 Task: Open Card Inventory Management Review in Board Resource Allocation Tools to Workspace Content Delivery Networks and add a team member Softage.4@softage.net, a label Green, a checklist Student Development, an attachment from your computer, a color Green and finally, add a card description 'Develop and launch new customer engagement program for social media' and a comment 'We should approach this task with a sense of empathy and understanding, recognizing the needs and concerns of our stakeholders.'. Add a start date 'Jan 04, 1900' with a due date 'Jan 11, 1900'
Action: Mouse moved to (366, 138)
Screenshot: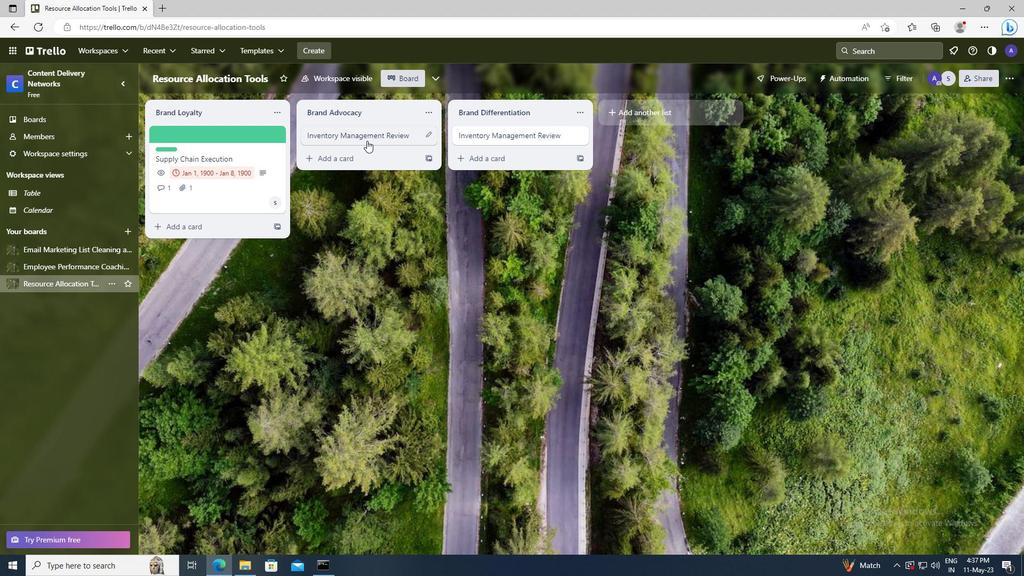 
Action: Mouse pressed left at (366, 138)
Screenshot: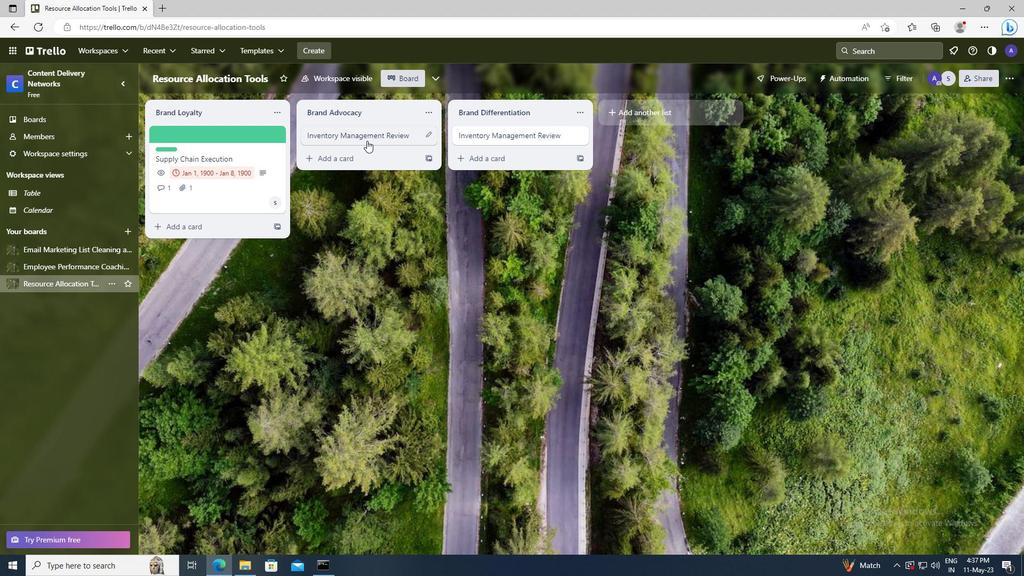 
Action: Mouse moved to (639, 172)
Screenshot: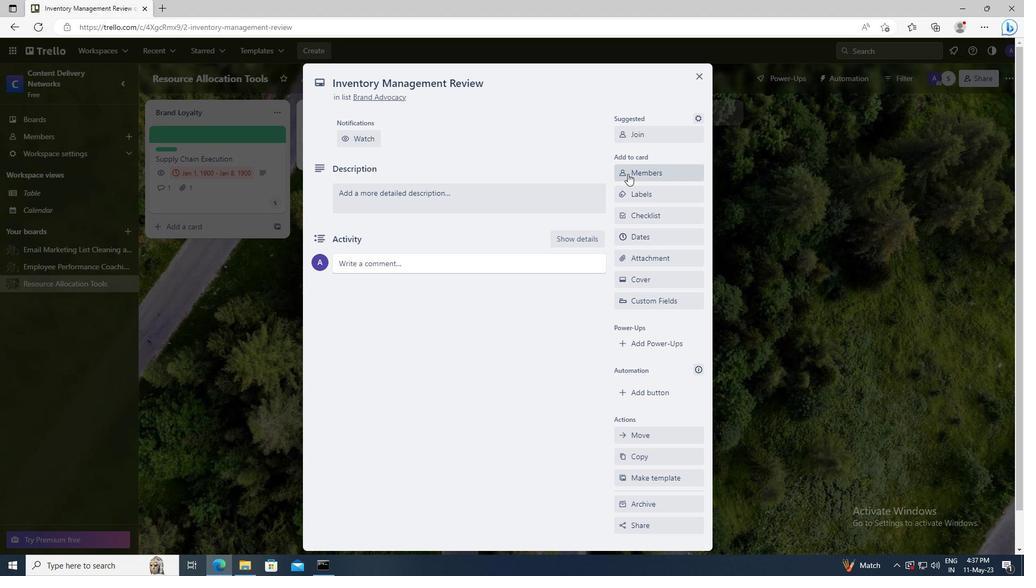 
Action: Mouse pressed left at (639, 172)
Screenshot: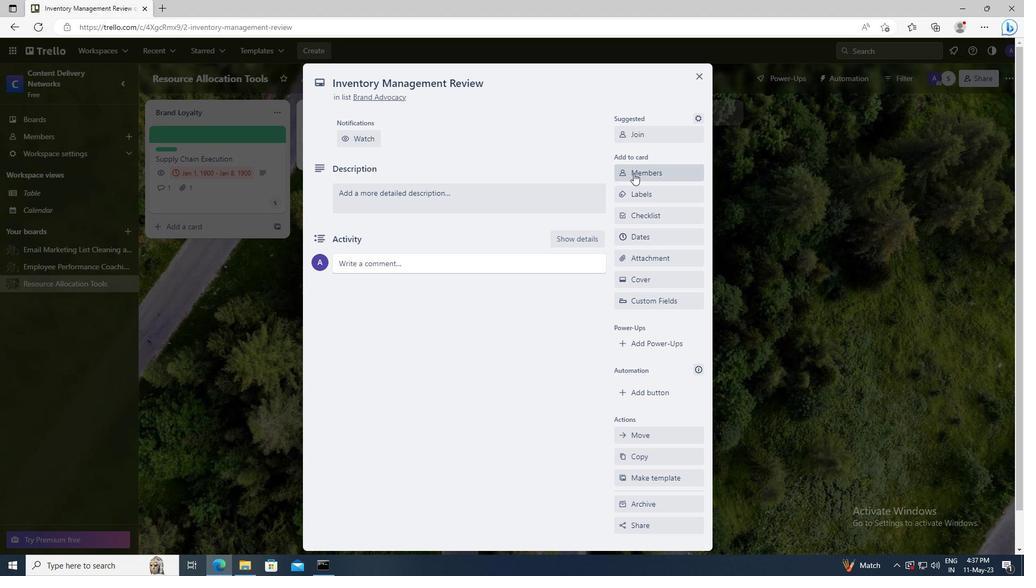 
Action: Mouse moved to (644, 220)
Screenshot: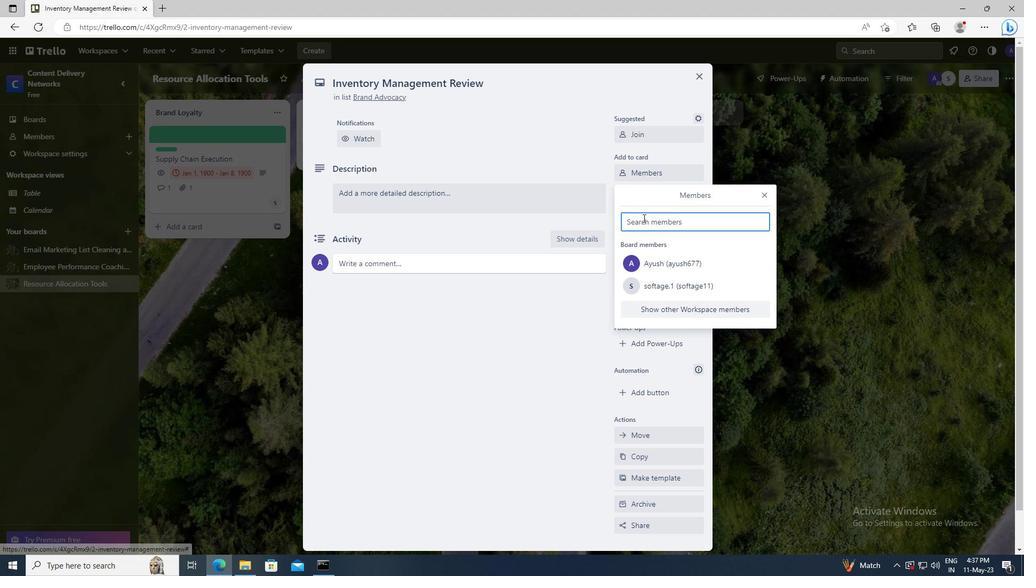 
Action: Mouse pressed left at (644, 220)
Screenshot: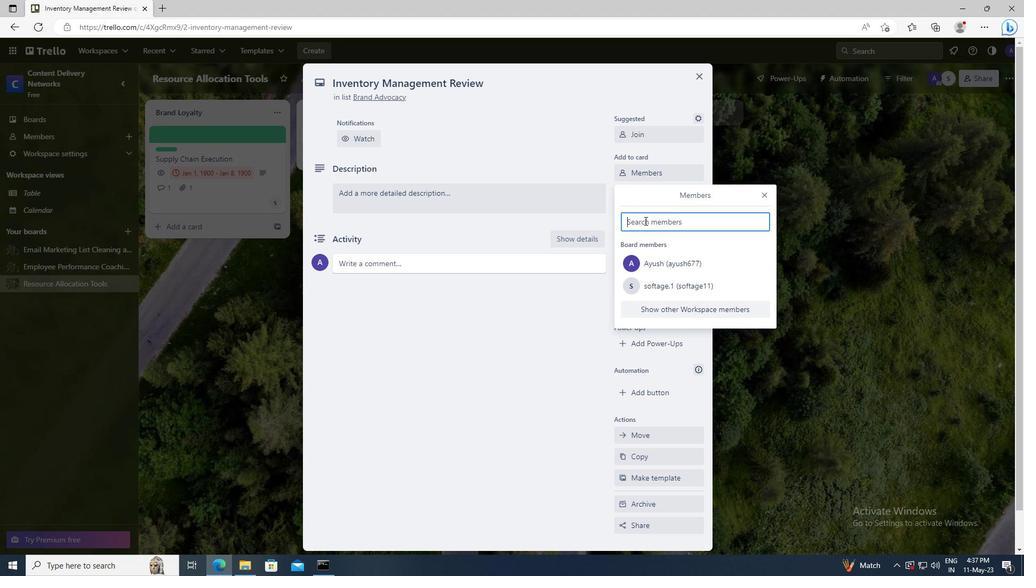 
Action: Key pressed <Key.shift>SOFTAGE.4
Screenshot: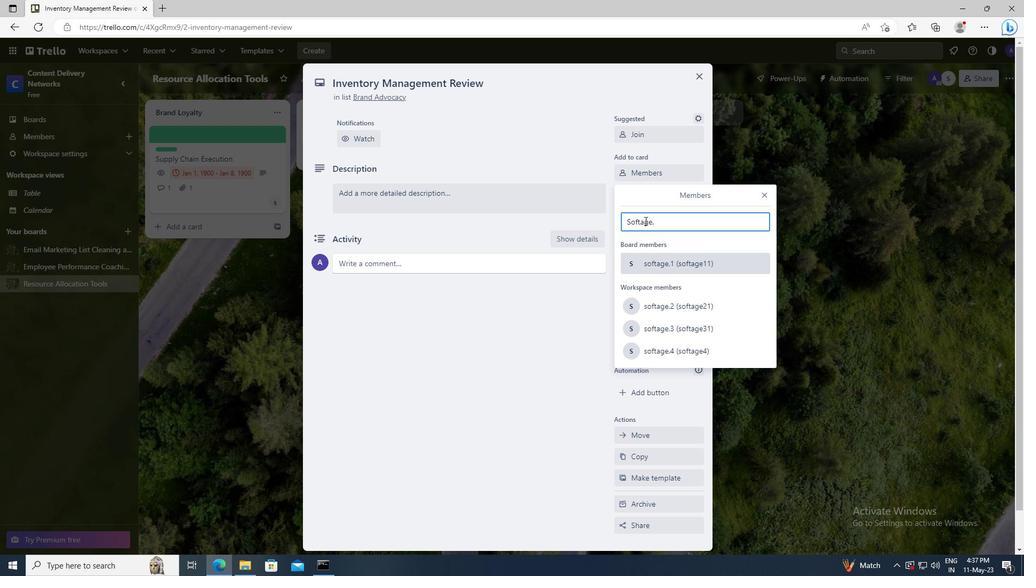 
Action: Mouse moved to (644, 317)
Screenshot: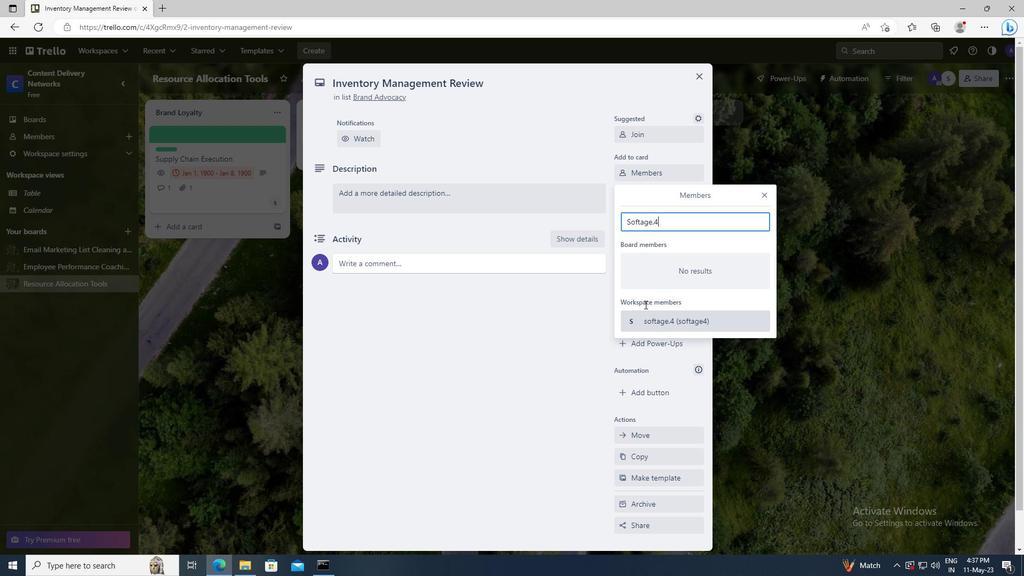 
Action: Mouse pressed left at (644, 317)
Screenshot: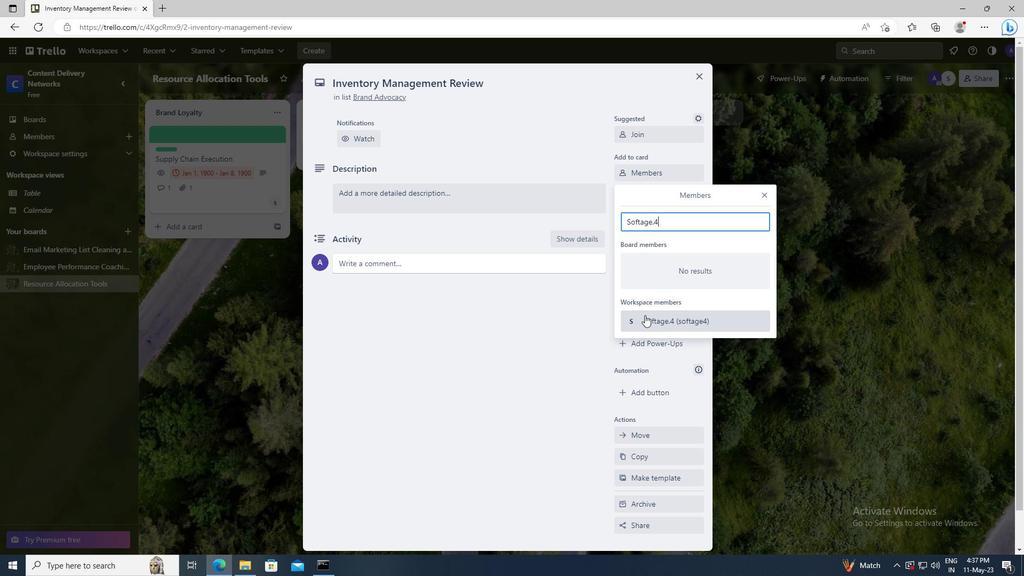 
Action: Mouse moved to (763, 195)
Screenshot: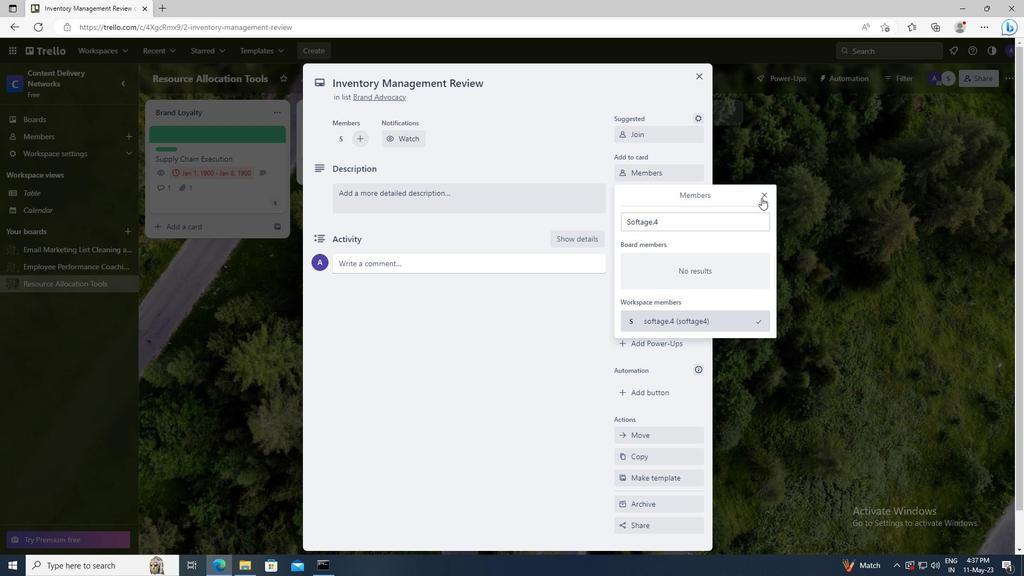 
Action: Mouse pressed left at (763, 195)
Screenshot: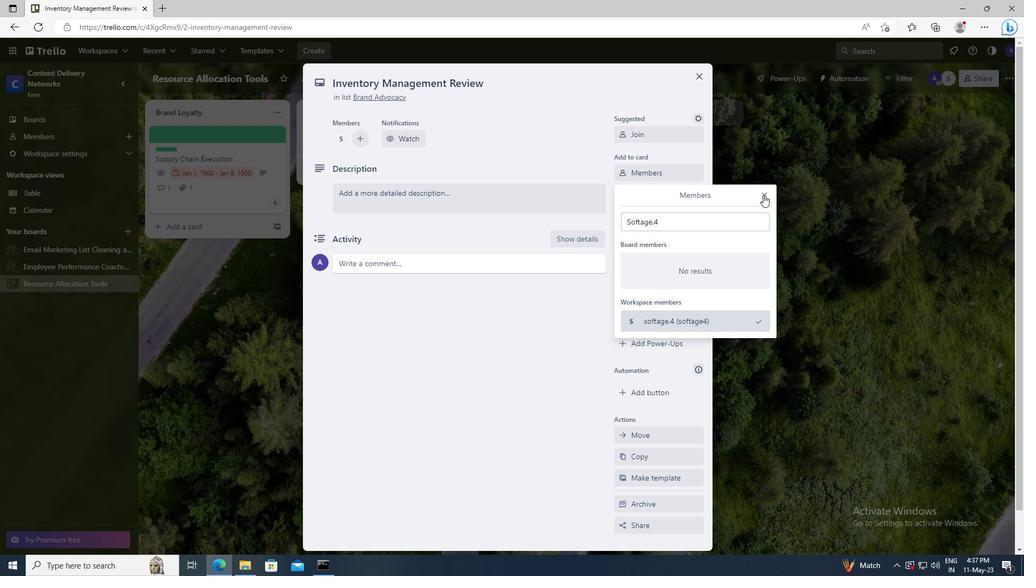 
Action: Mouse moved to (669, 196)
Screenshot: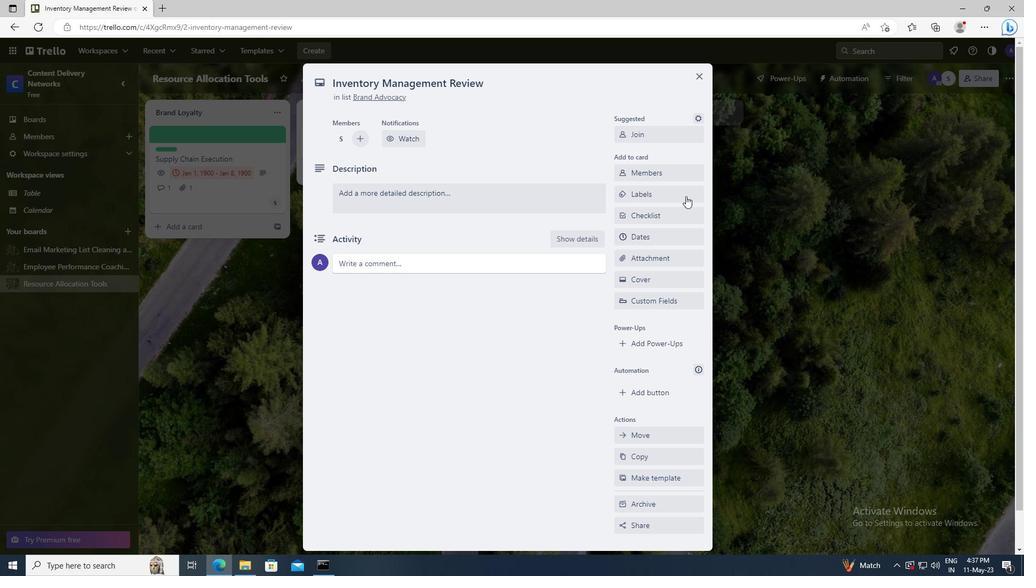 
Action: Mouse pressed left at (669, 196)
Screenshot: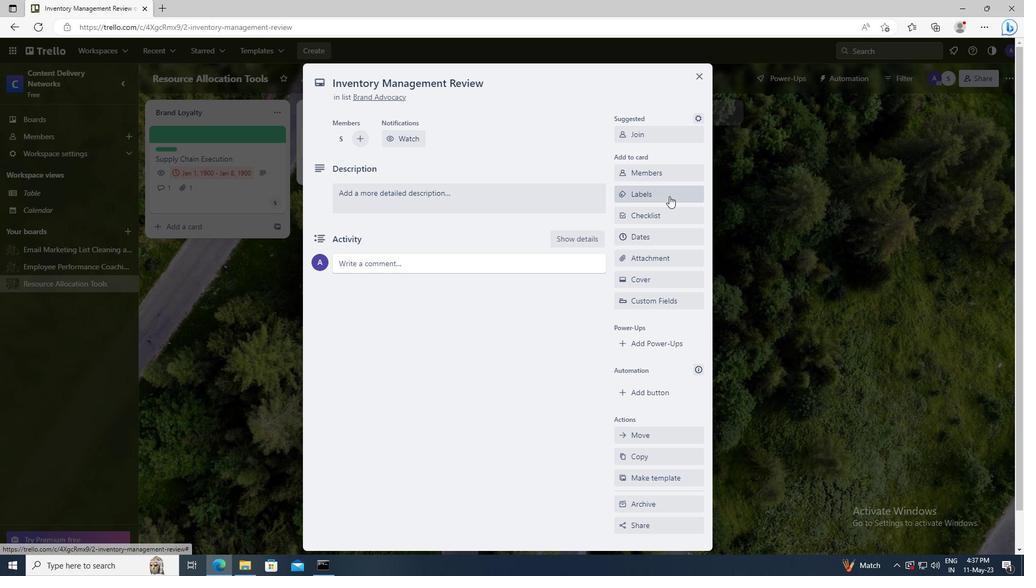 
Action: Mouse moved to (689, 401)
Screenshot: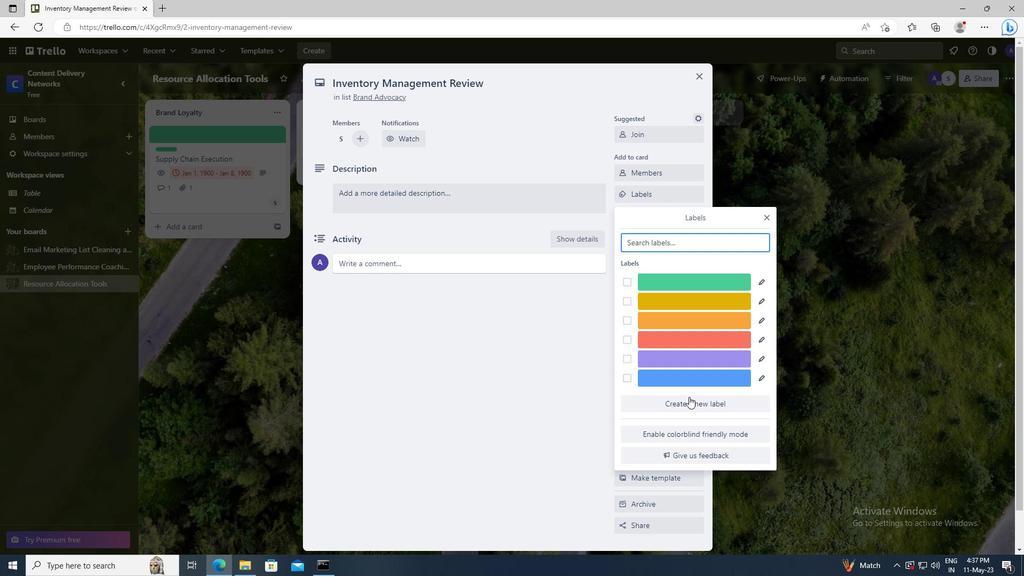 
Action: Mouse pressed left at (689, 401)
Screenshot: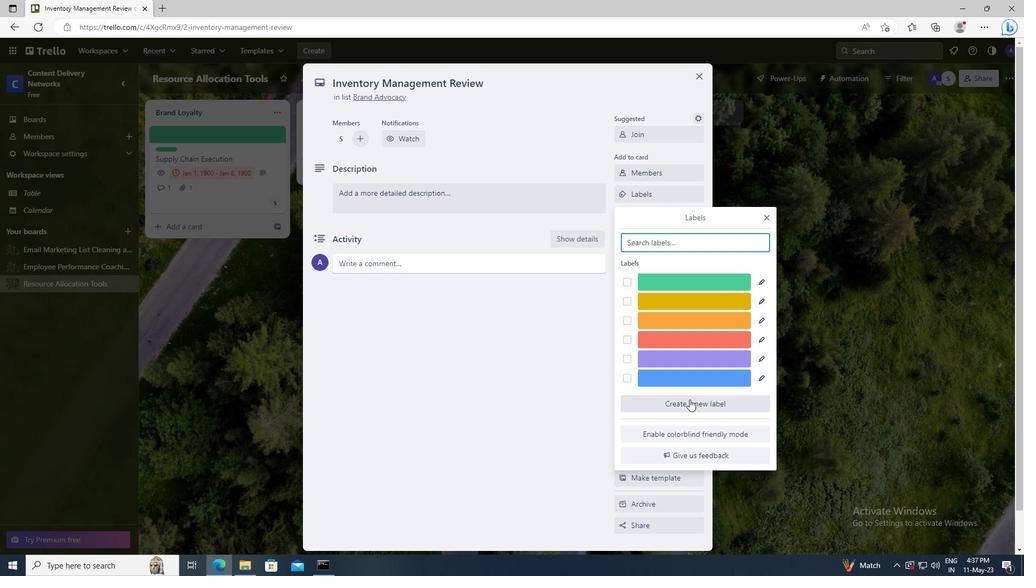 
Action: Mouse moved to (635, 374)
Screenshot: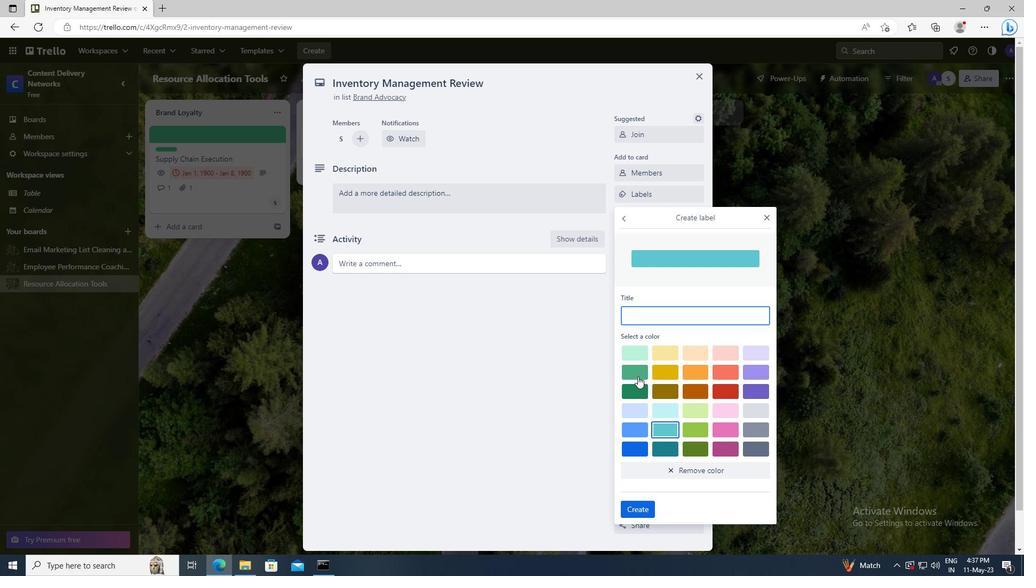
Action: Mouse pressed left at (635, 374)
Screenshot: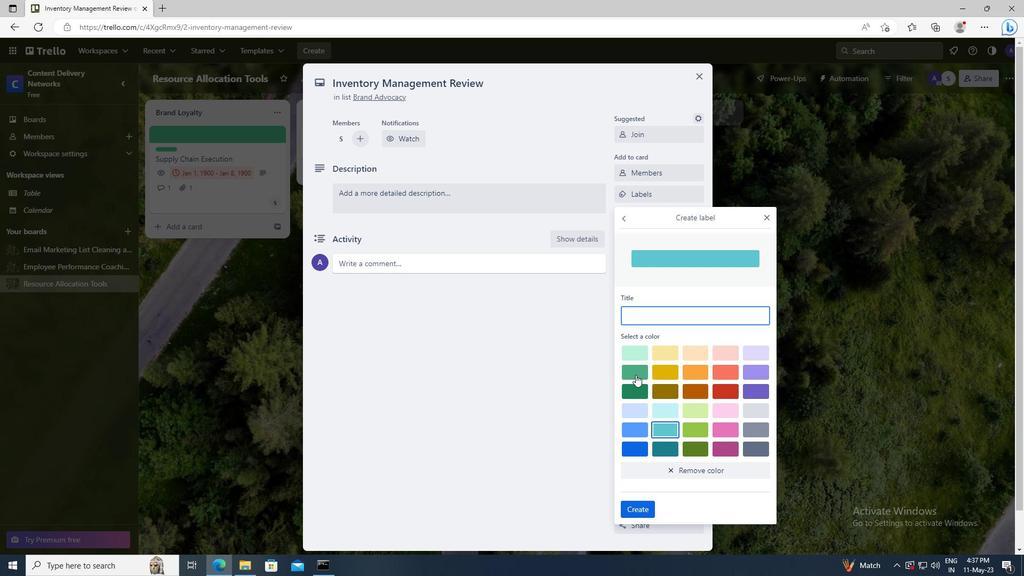 
Action: Mouse moved to (637, 505)
Screenshot: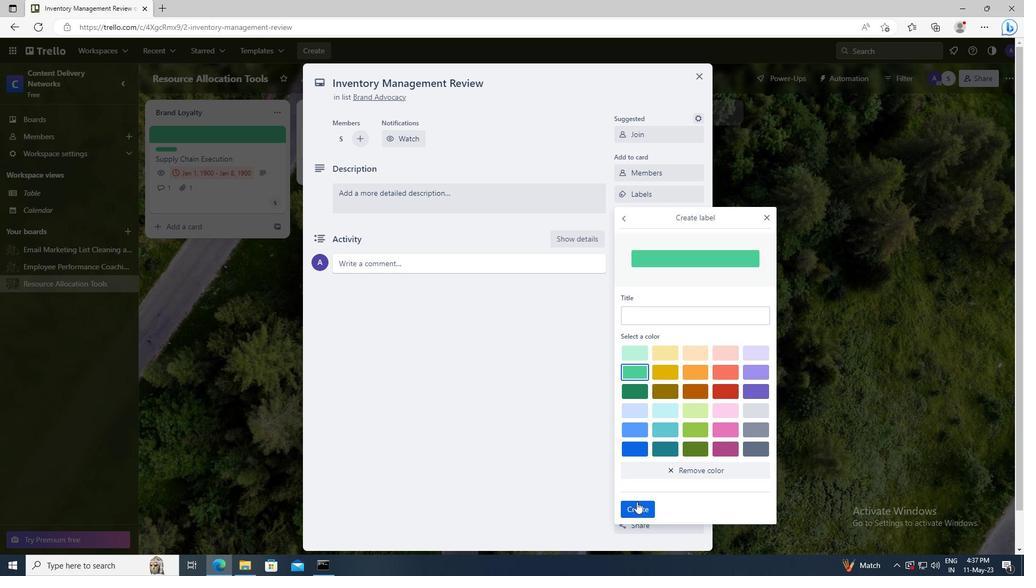 
Action: Mouse pressed left at (637, 505)
Screenshot: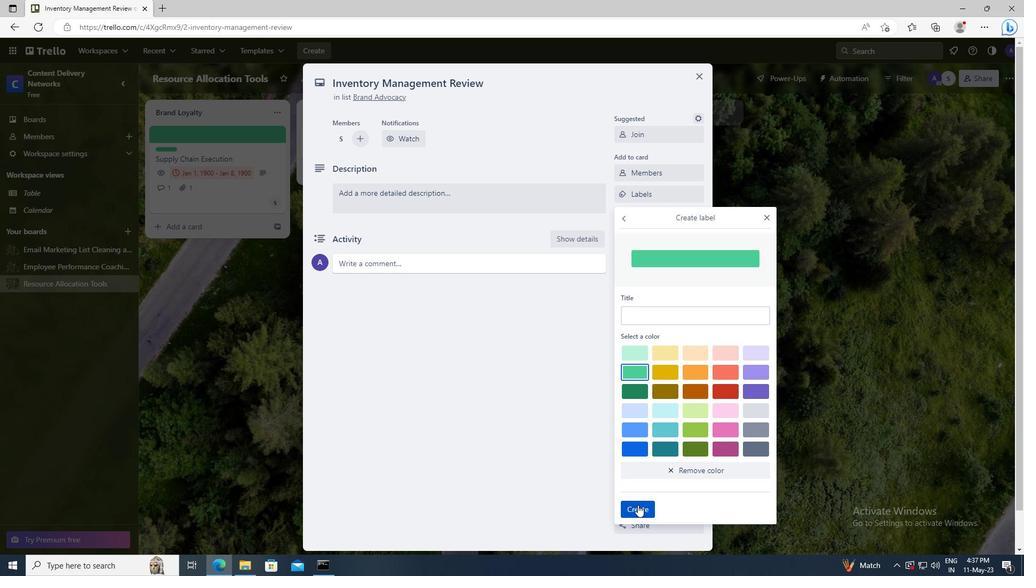 
Action: Mouse moved to (767, 217)
Screenshot: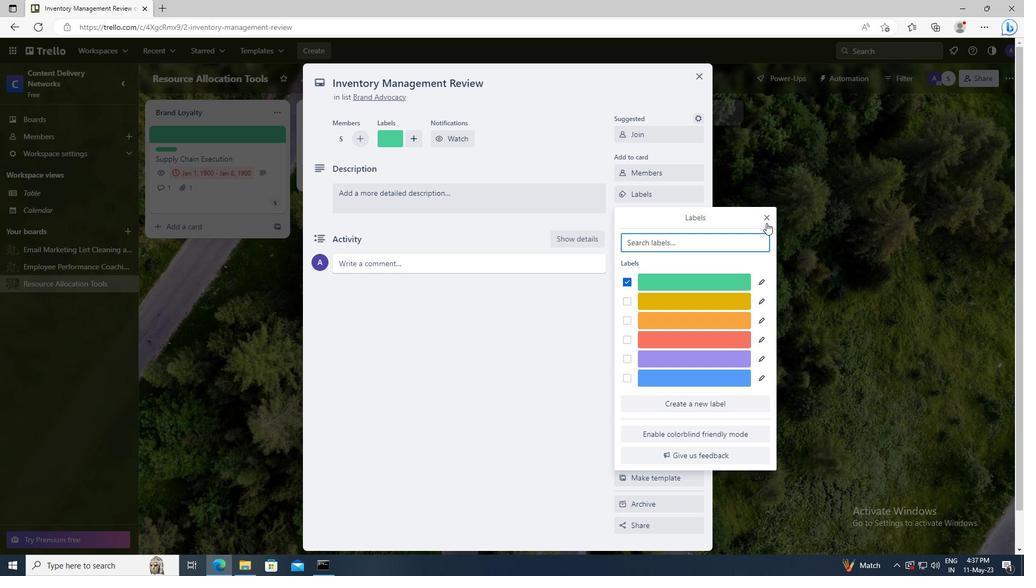 
Action: Mouse pressed left at (767, 217)
Screenshot: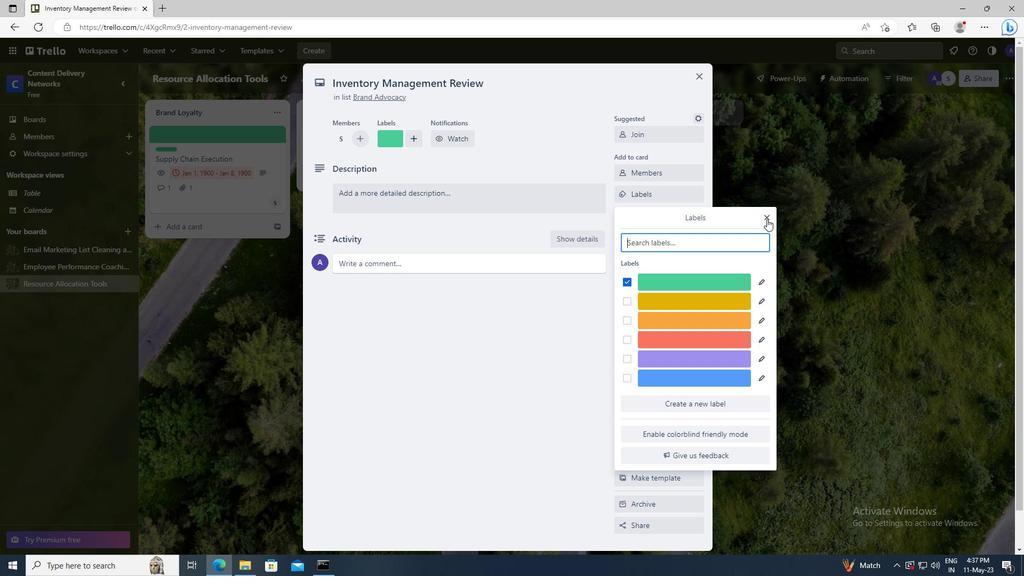 
Action: Mouse moved to (663, 216)
Screenshot: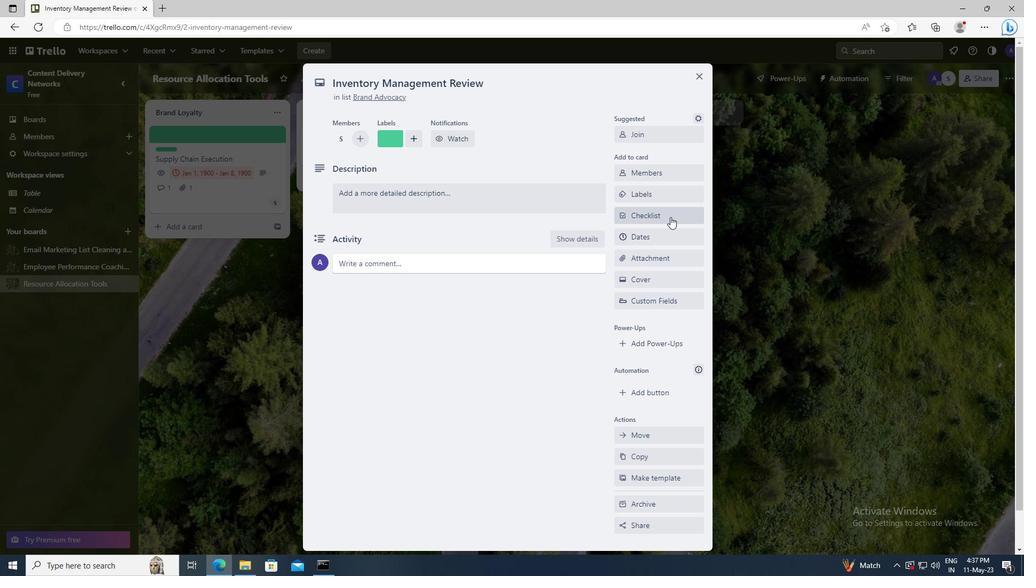 
Action: Mouse pressed left at (663, 216)
Screenshot: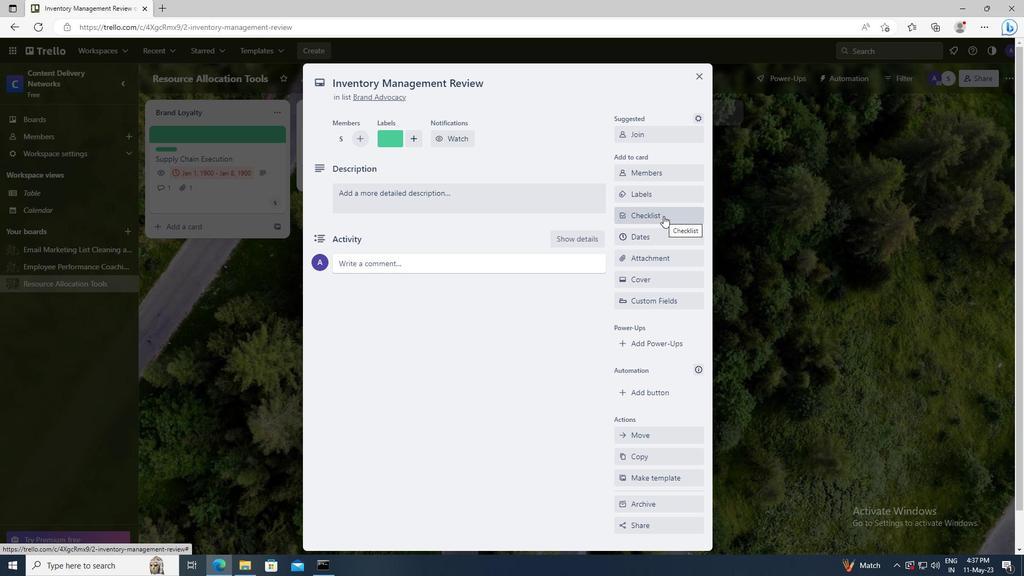 
Action: Key pressed <Key.shift>STUDN<Key.backspace>ENT<Key.space><Key.shift>DEVELOPMENT
Screenshot: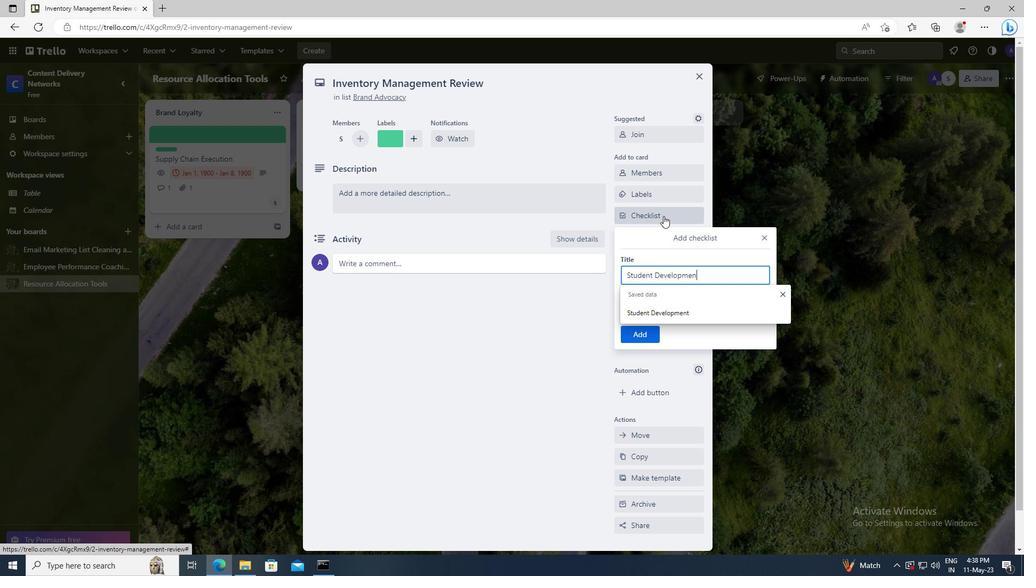 
Action: Mouse moved to (644, 328)
Screenshot: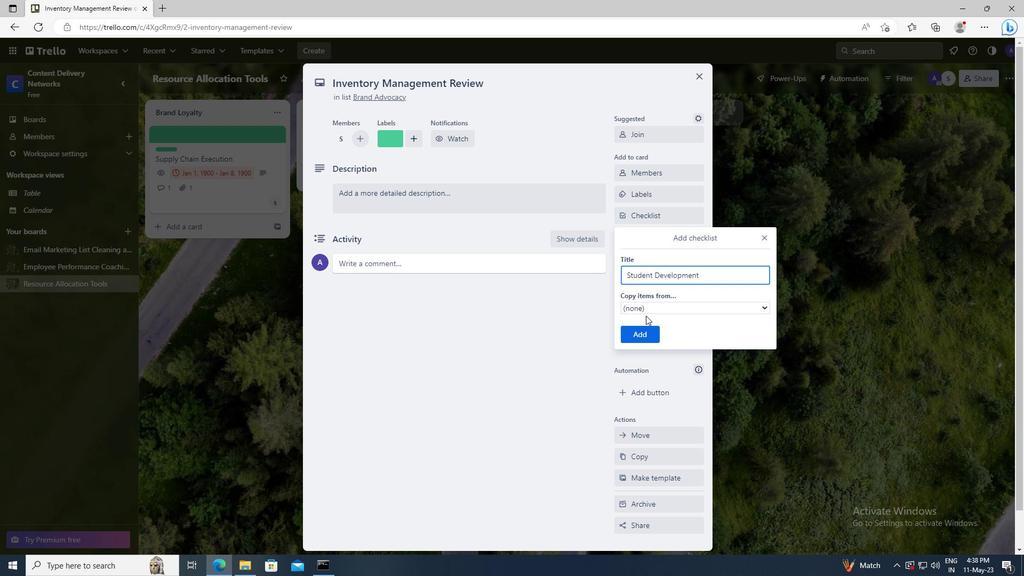 
Action: Mouse pressed left at (644, 328)
Screenshot: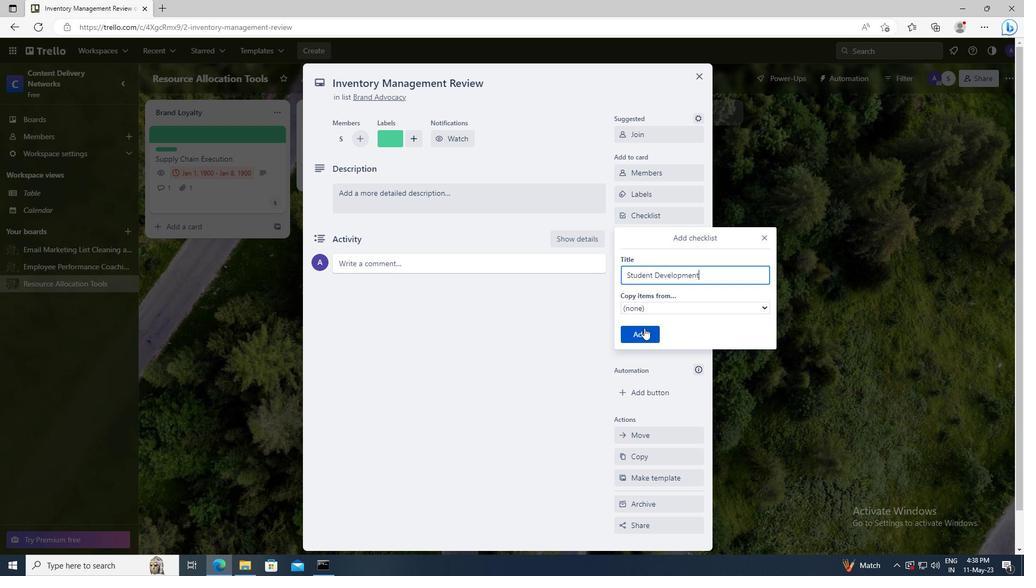 
Action: Mouse moved to (644, 260)
Screenshot: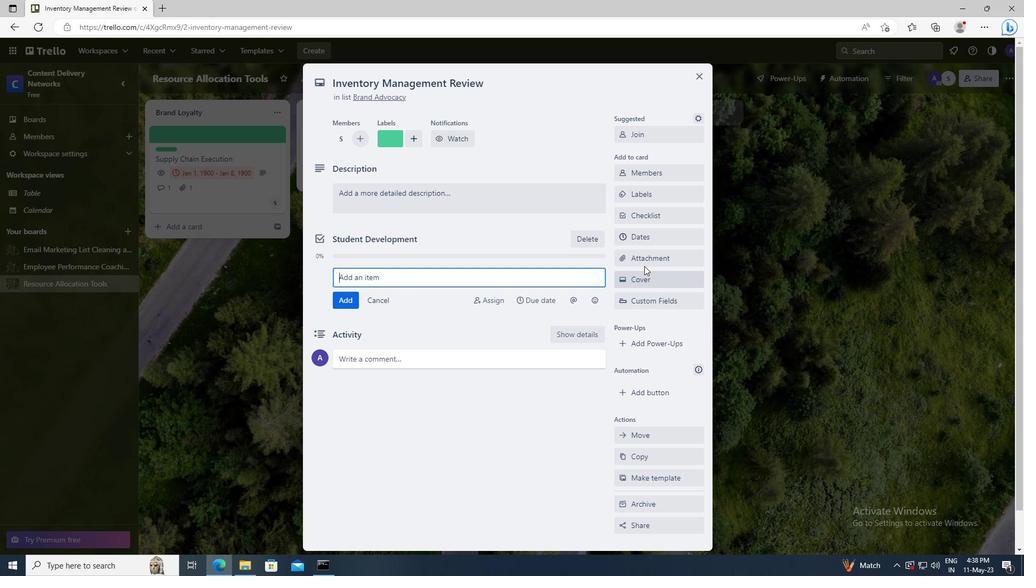 
Action: Mouse pressed left at (644, 260)
Screenshot: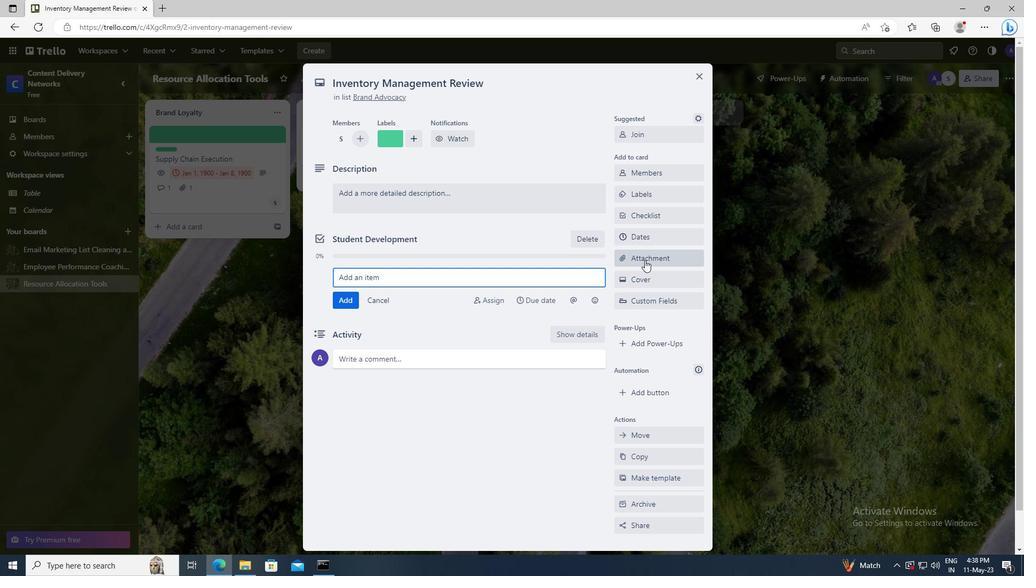 
Action: Mouse moved to (645, 302)
Screenshot: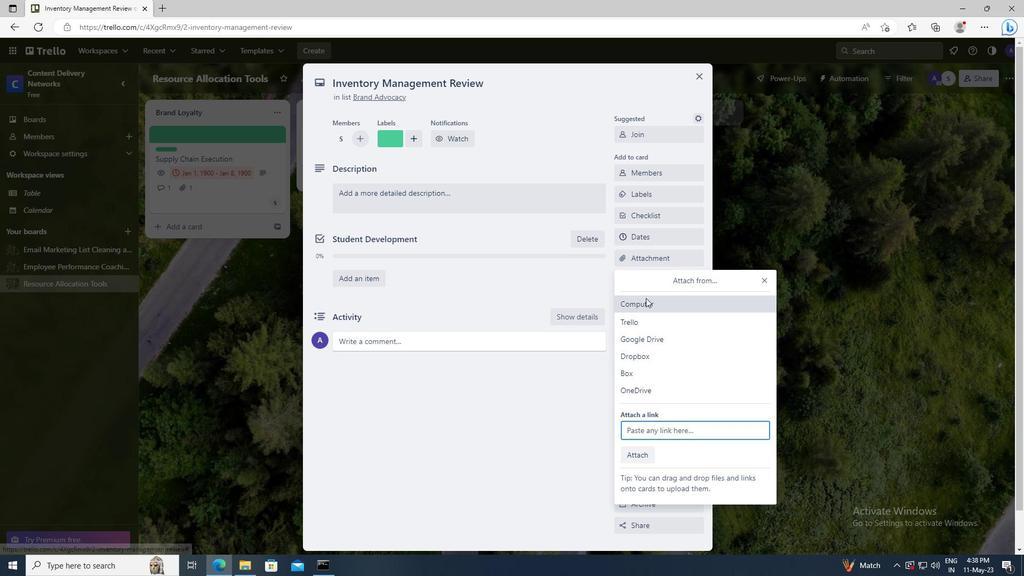 
Action: Mouse pressed left at (645, 302)
Screenshot: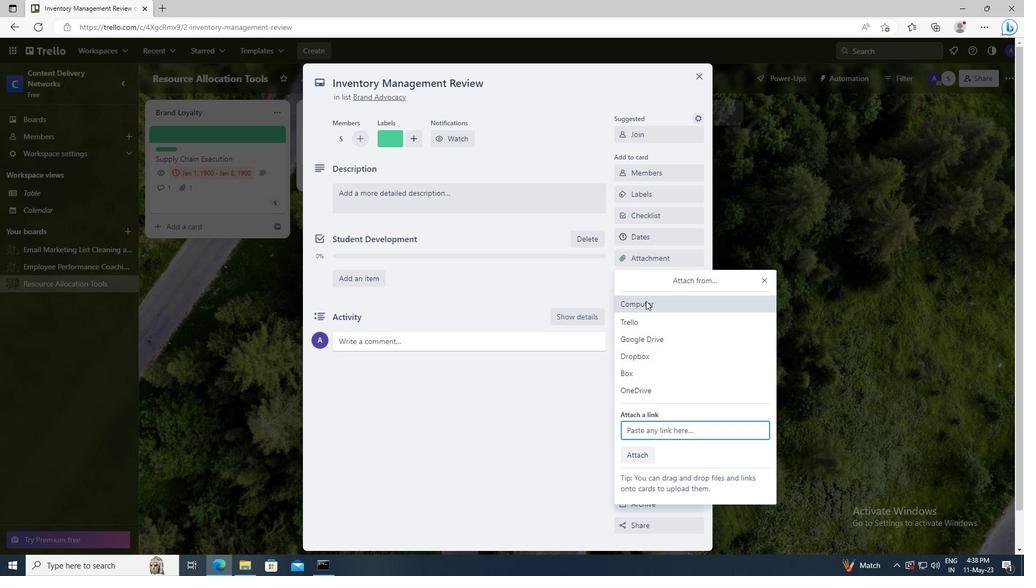 
Action: Mouse moved to (270, 96)
Screenshot: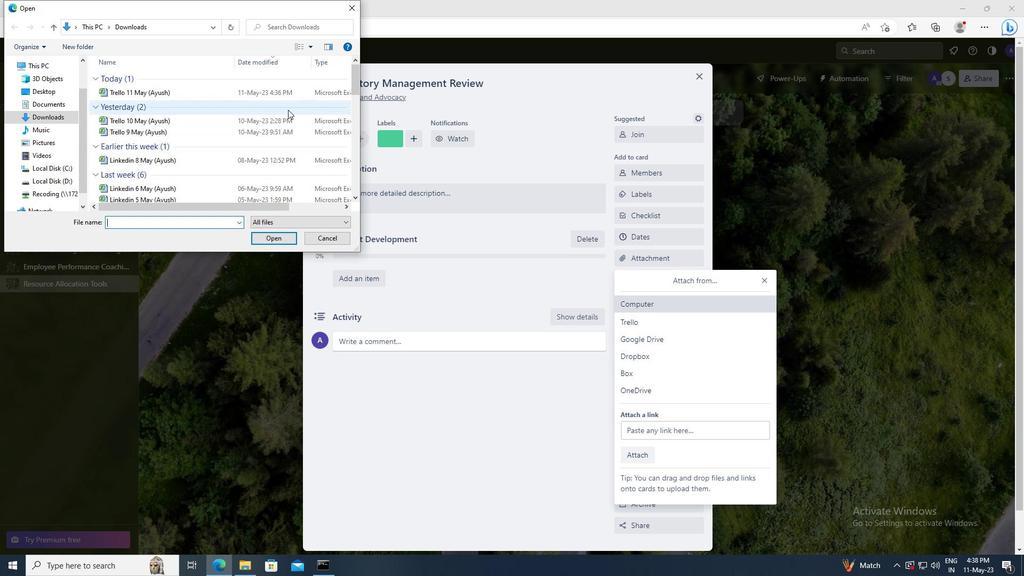 
Action: Mouse pressed left at (270, 96)
Screenshot: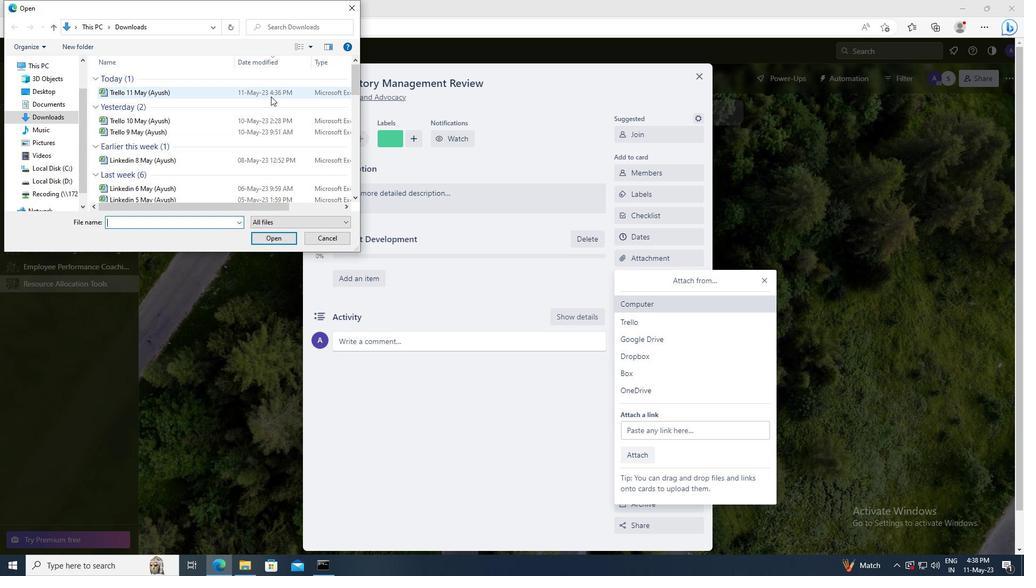 
Action: Mouse moved to (269, 237)
Screenshot: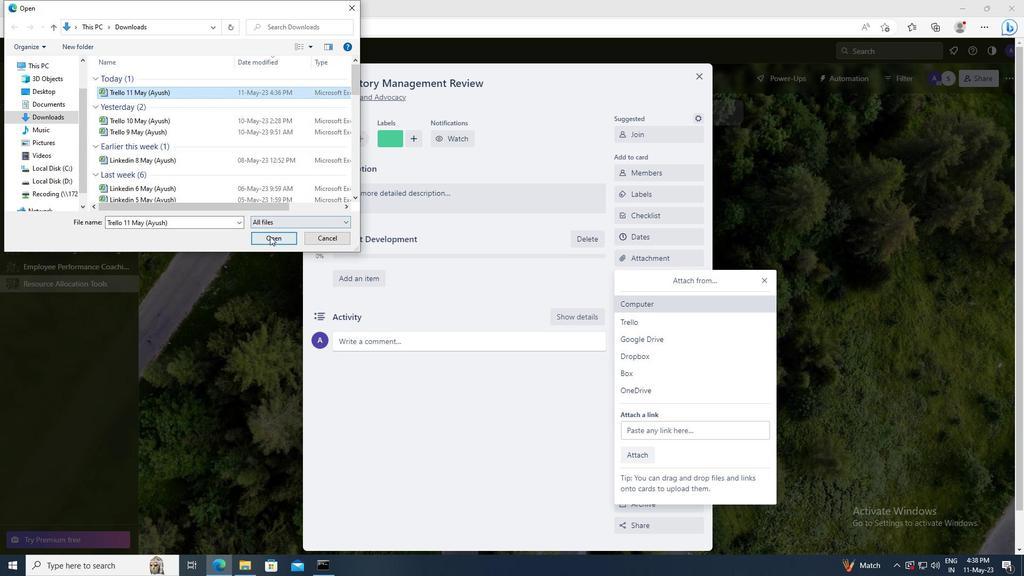 
Action: Mouse pressed left at (269, 237)
Screenshot: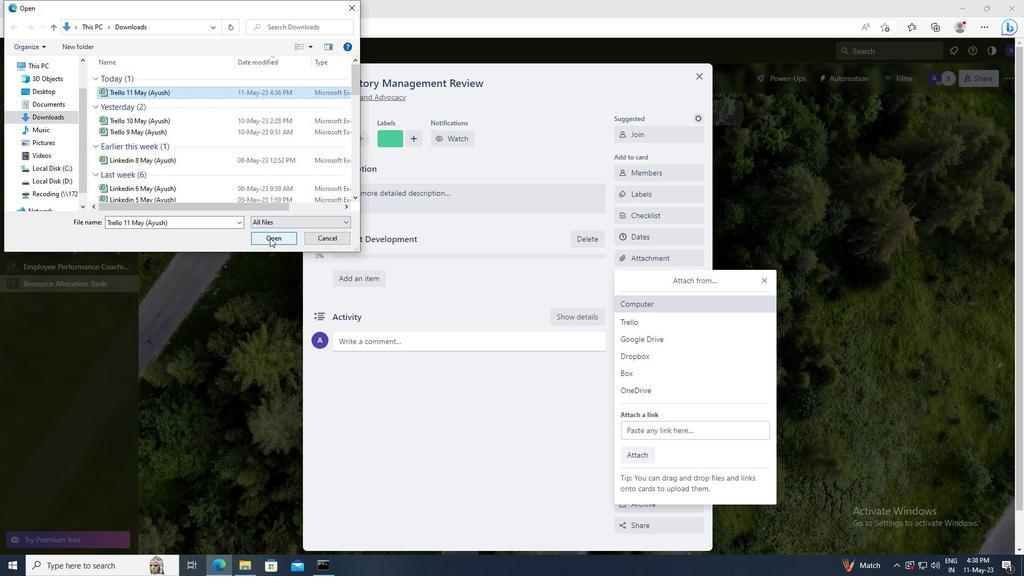 
Action: Mouse moved to (635, 280)
Screenshot: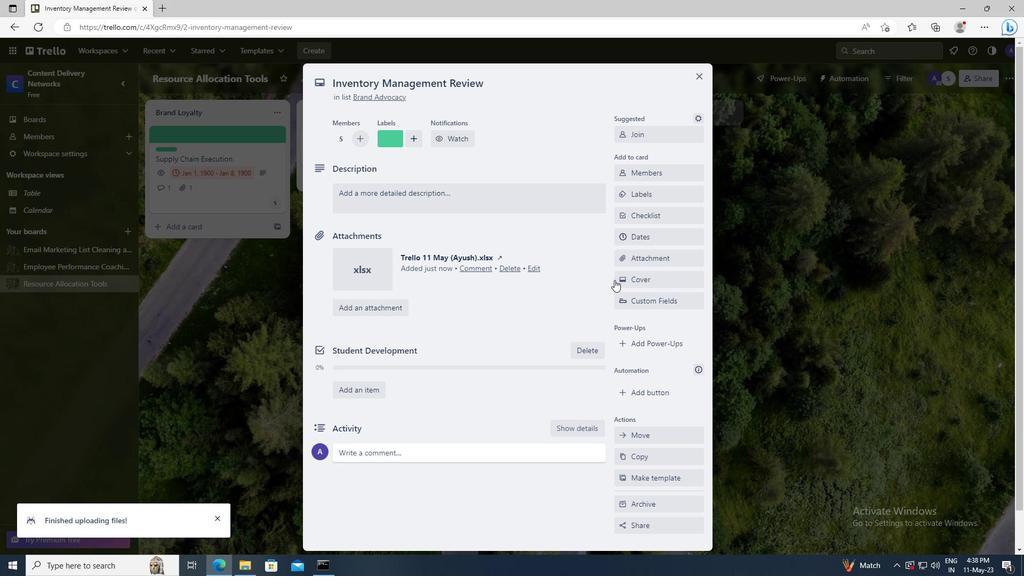 
Action: Mouse pressed left at (635, 280)
Screenshot: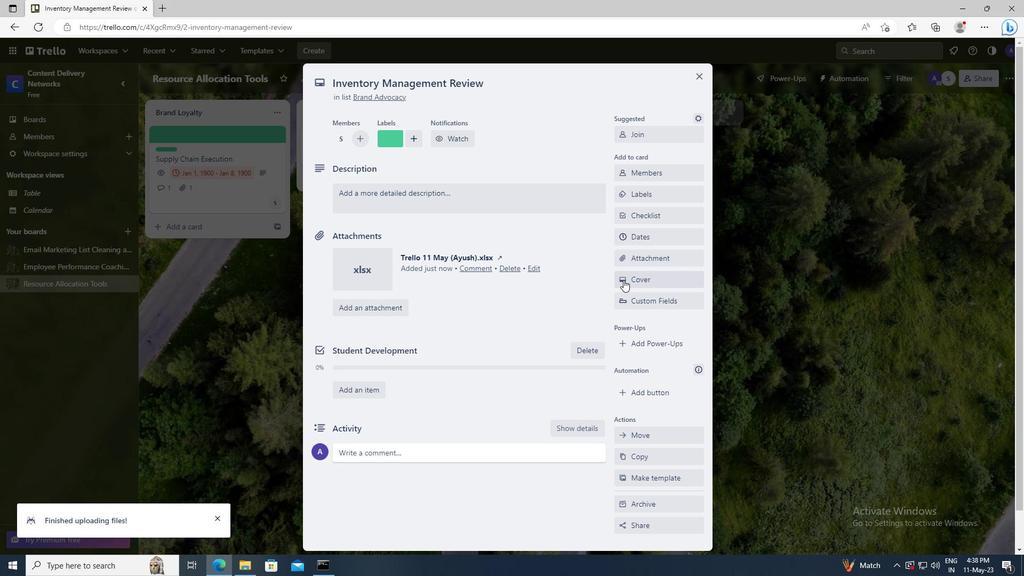 
Action: Mouse moved to (637, 344)
Screenshot: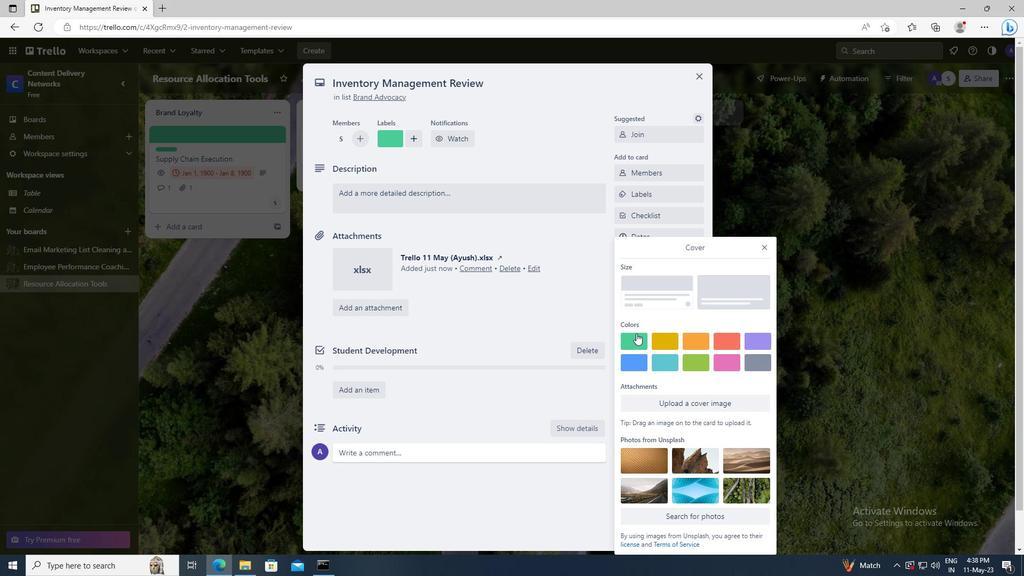 
Action: Mouse pressed left at (637, 344)
Screenshot: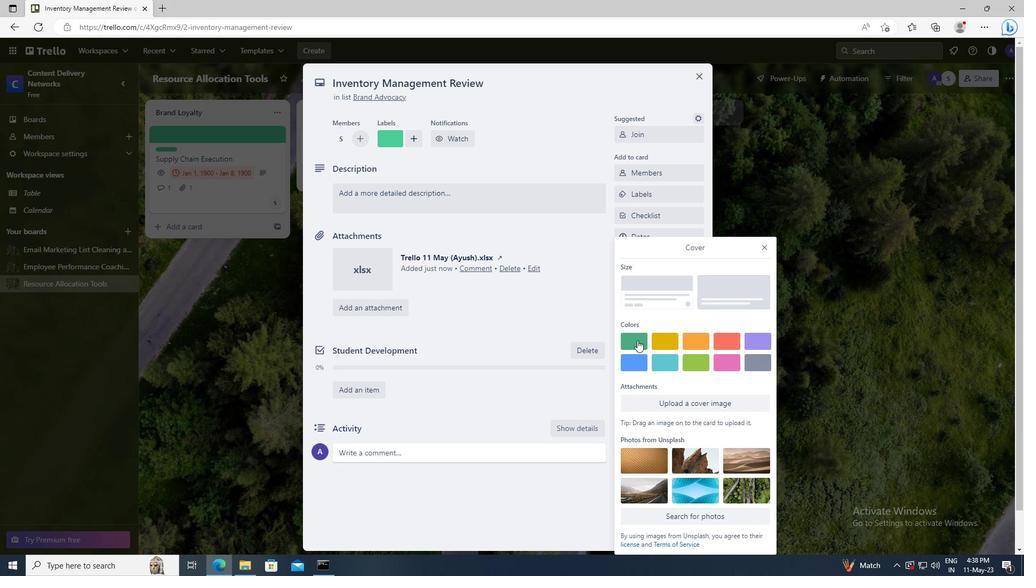 
Action: Mouse moved to (766, 227)
Screenshot: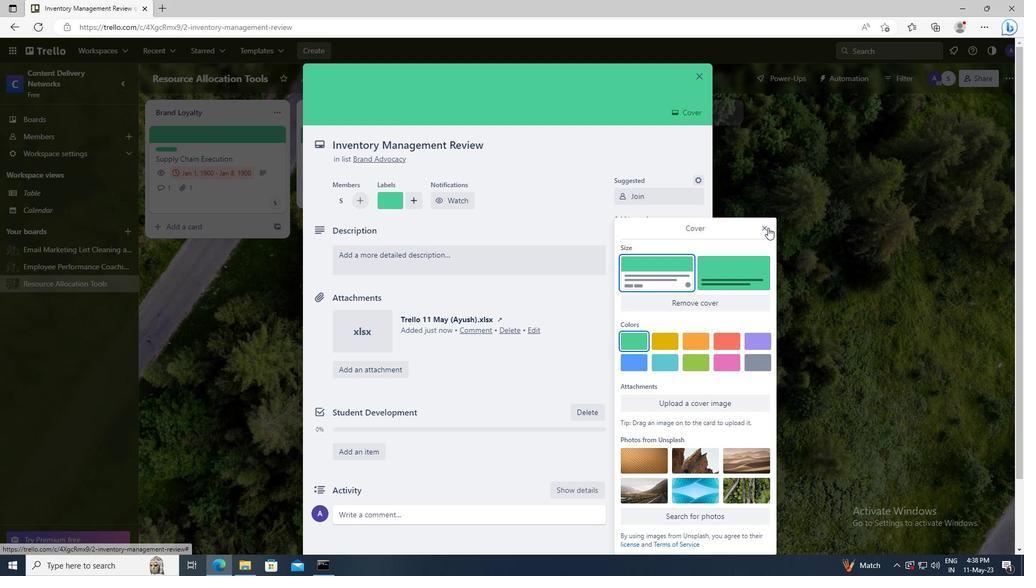 
Action: Mouse pressed left at (766, 227)
Screenshot: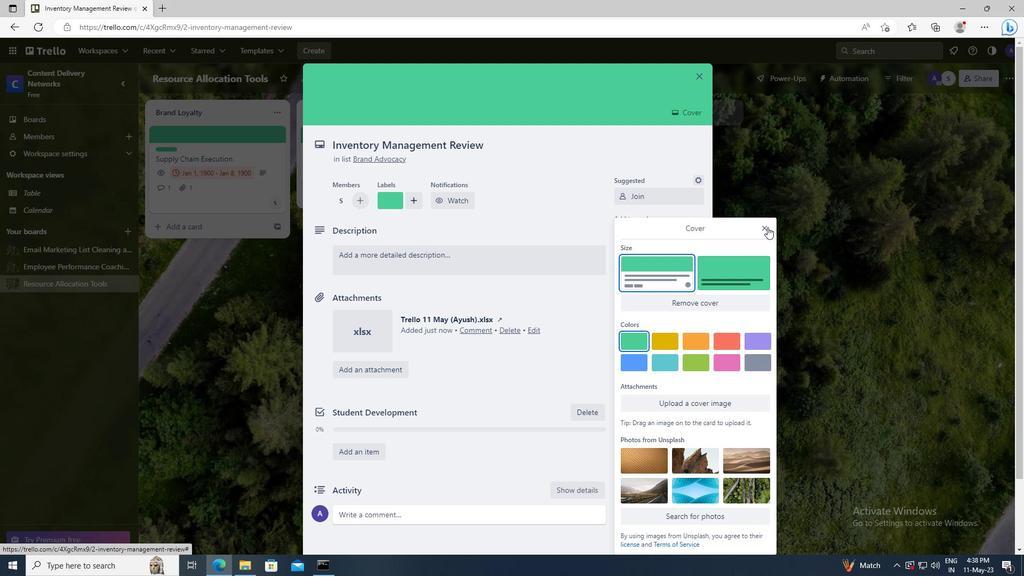 
Action: Mouse moved to (456, 260)
Screenshot: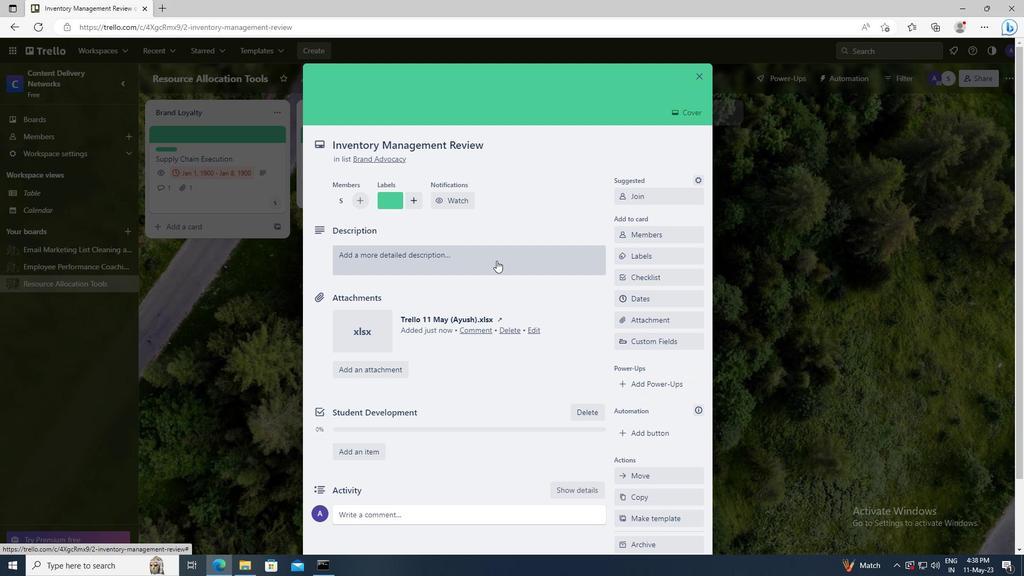 
Action: Mouse pressed left at (456, 260)
Screenshot: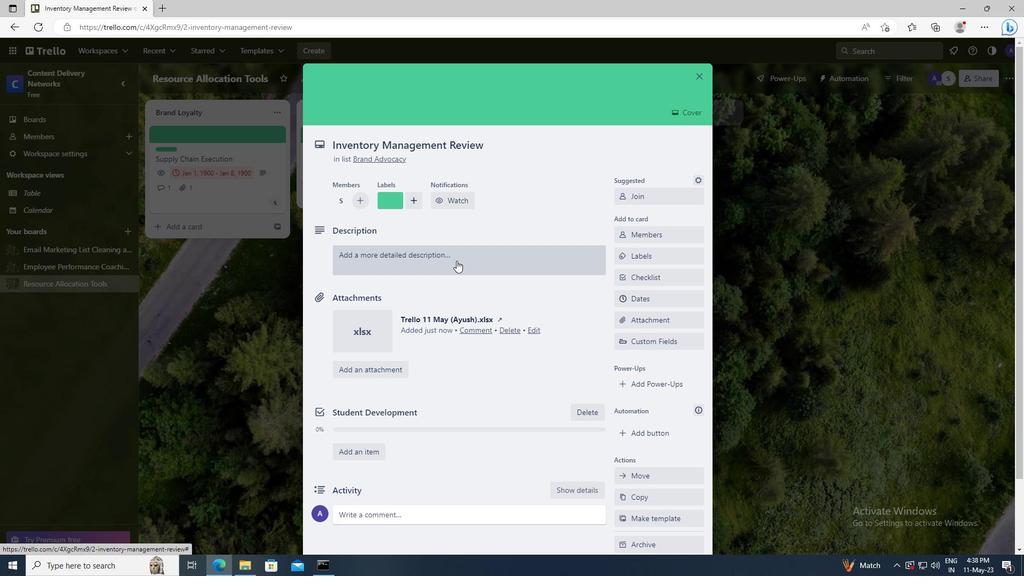 
Action: Key pressed <Key.shift>DEVELOP<Key.space>AND<Key.space>LAUNCH<Key.space>NEW<Key.space>CUSTOMER<Key.space>ENGAGEMENT<Key.space>PROGRAM<Key.space>FOR<Key.space>SOCIAL<Key.space>MEDIA
Screenshot: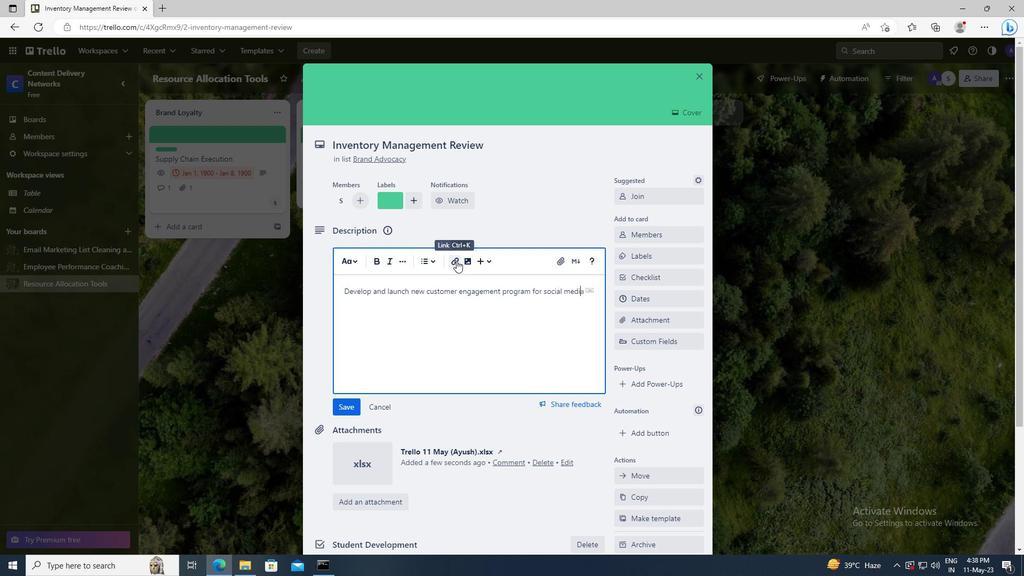 
Action: Mouse moved to (454, 275)
Screenshot: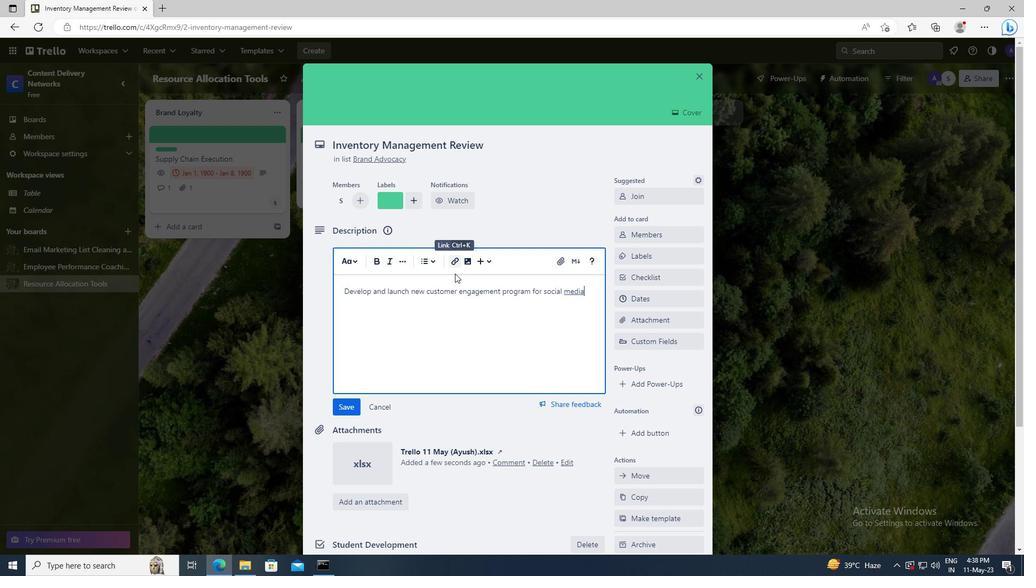 
Action: Mouse scrolled (454, 274) with delta (0, 0)
Screenshot: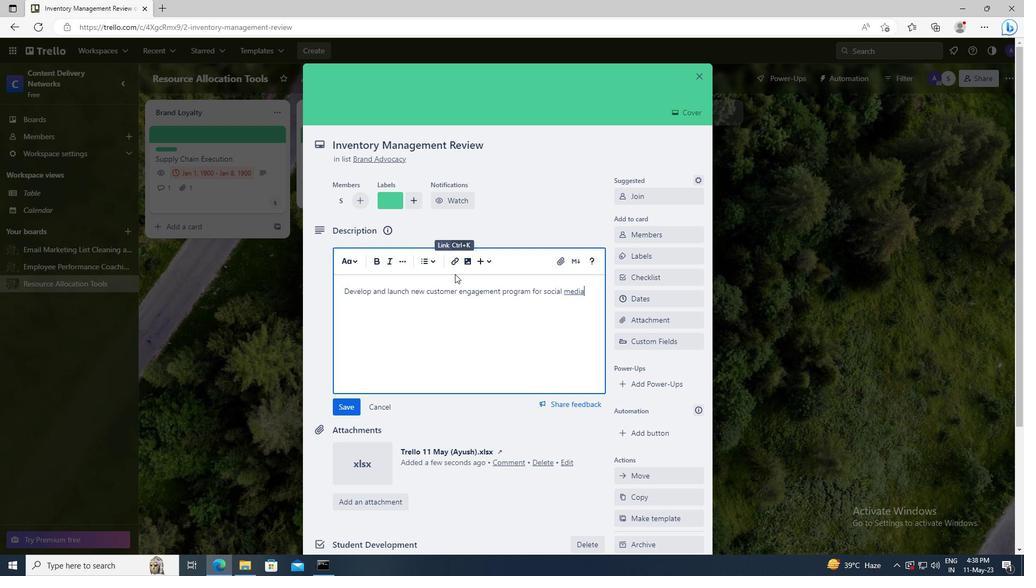 
Action: Mouse moved to (349, 330)
Screenshot: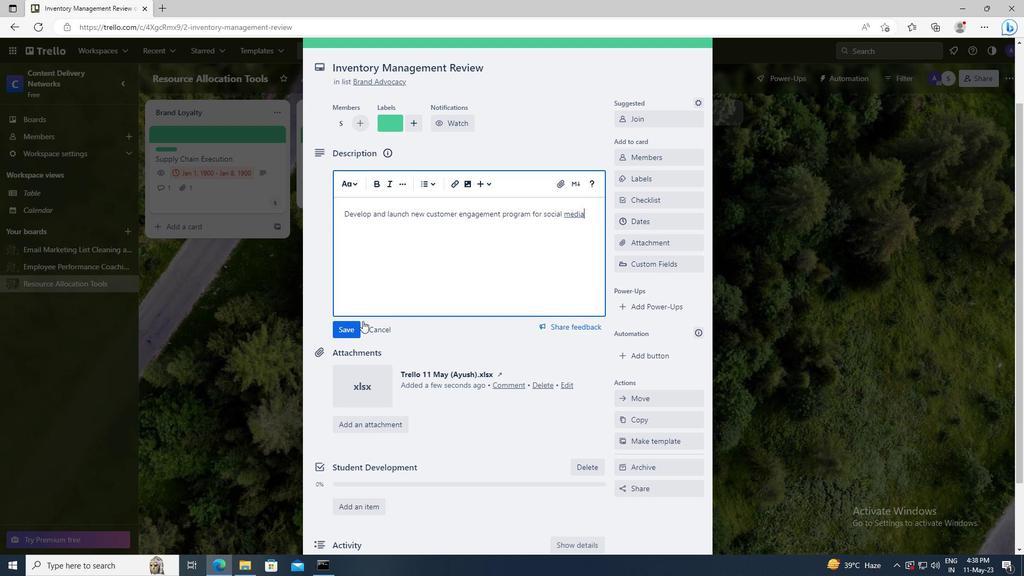 
Action: Mouse pressed left at (349, 330)
Screenshot: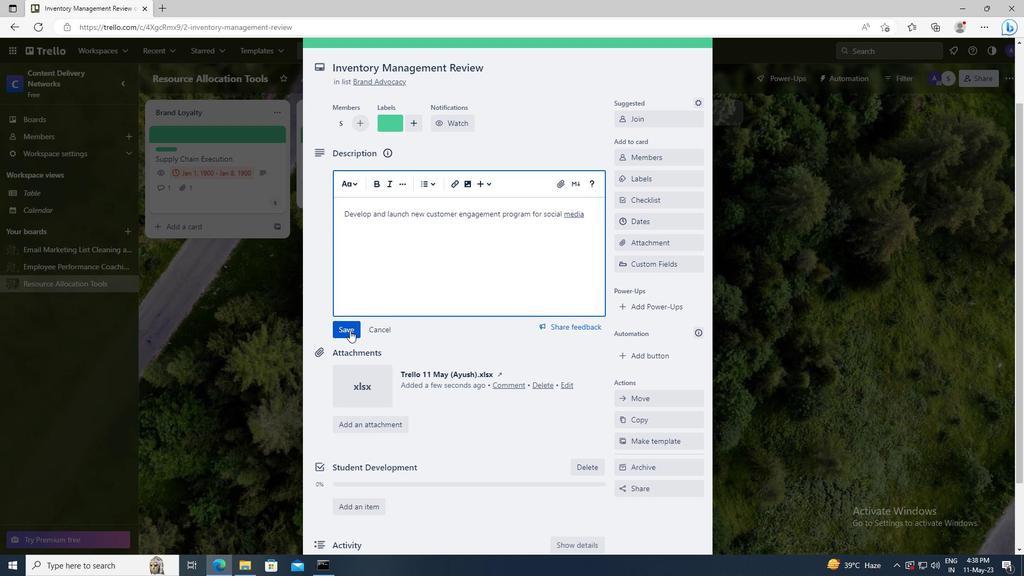 
Action: Mouse moved to (361, 424)
Screenshot: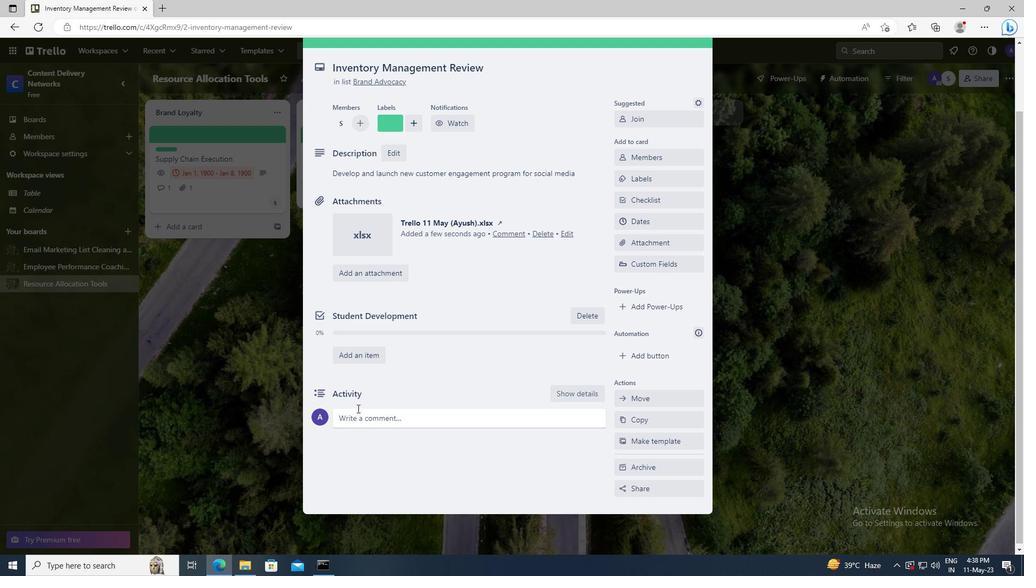 
Action: Mouse pressed left at (361, 424)
Screenshot: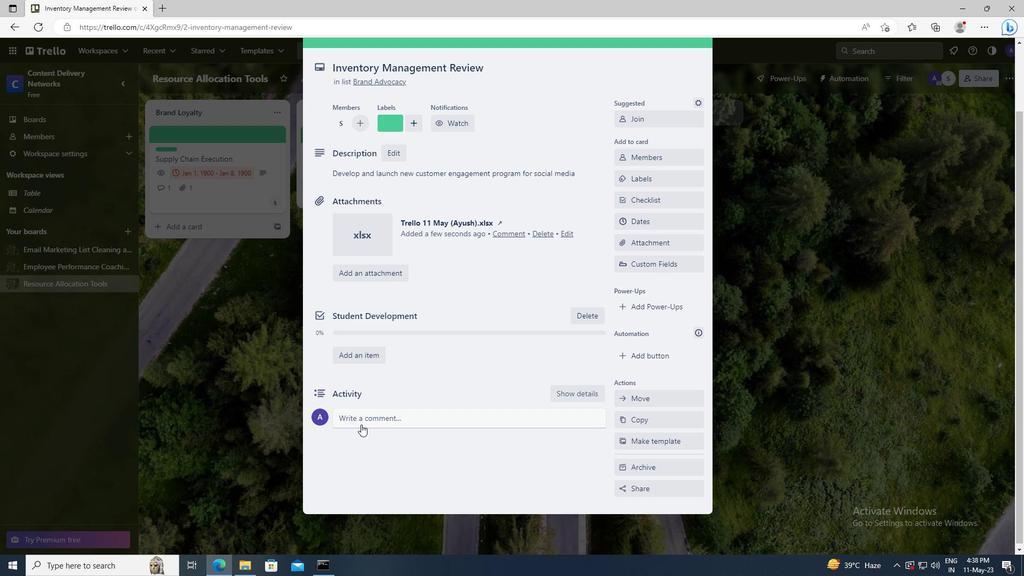 
Action: Key pressed <Key.shift>WE<Key.space>SHOULD<Key.space>APPROACH<Key.space>THIS<Key.space>TASK<Key.space>WITH<Key.space>A<Key.space>SENSE<Key.space>OF<Key.space>EMPATHY<Key.space>AND<Key.space>UNDERSTANDING,<Key.space>RECOGNIZING<Key.space>THE<Key.space>NEEDS<Key.space>AND<Key.space>CONCERNS<Key.space>OF<Key.space>OUR<Key.space>STAKEHOLDERS.
Screenshot: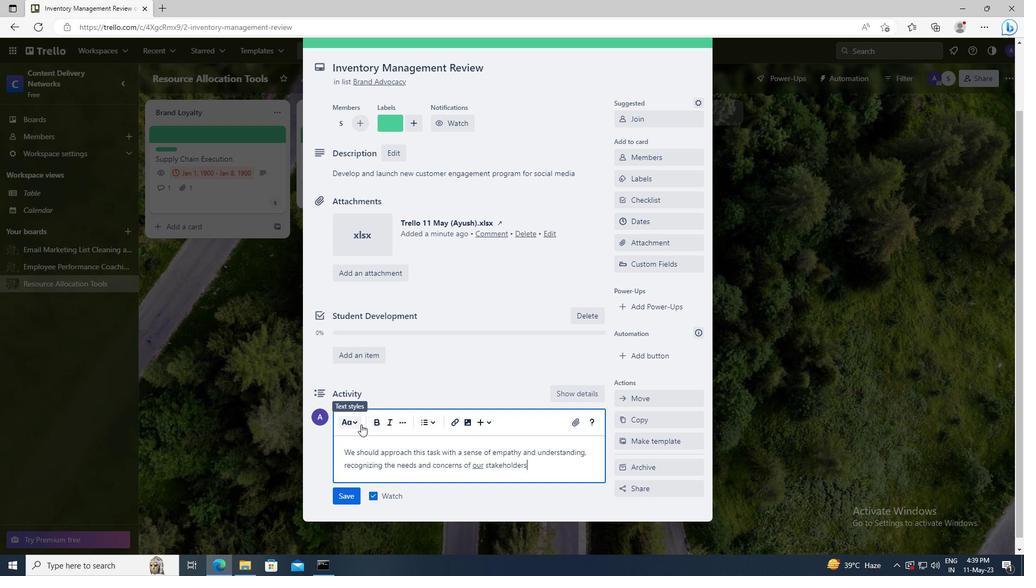 
Action: Mouse moved to (350, 495)
Screenshot: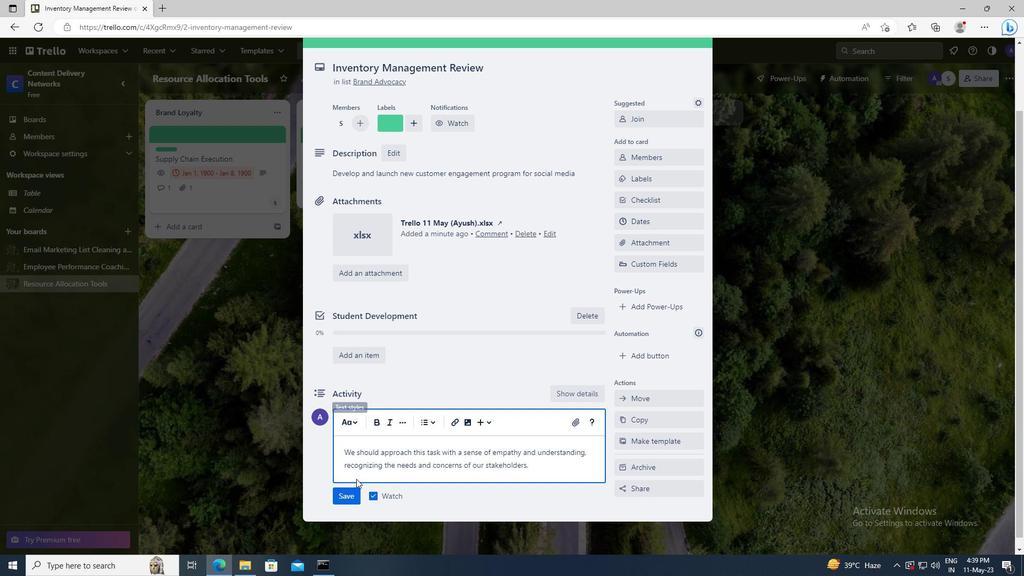 
Action: Mouse pressed left at (350, 495)
Screenshot: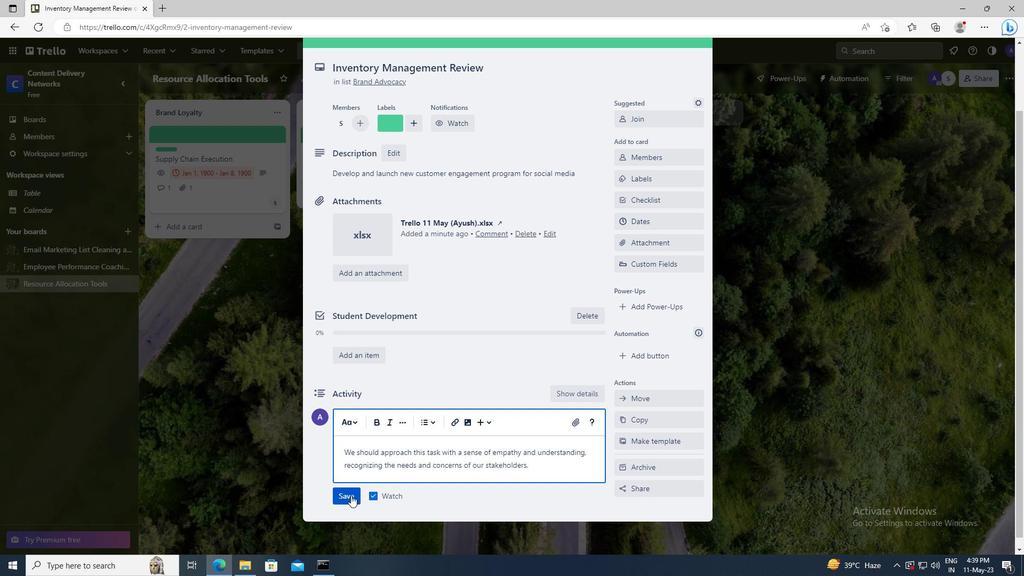 
Action: Mouse moved to (632, 222)
Screenshot: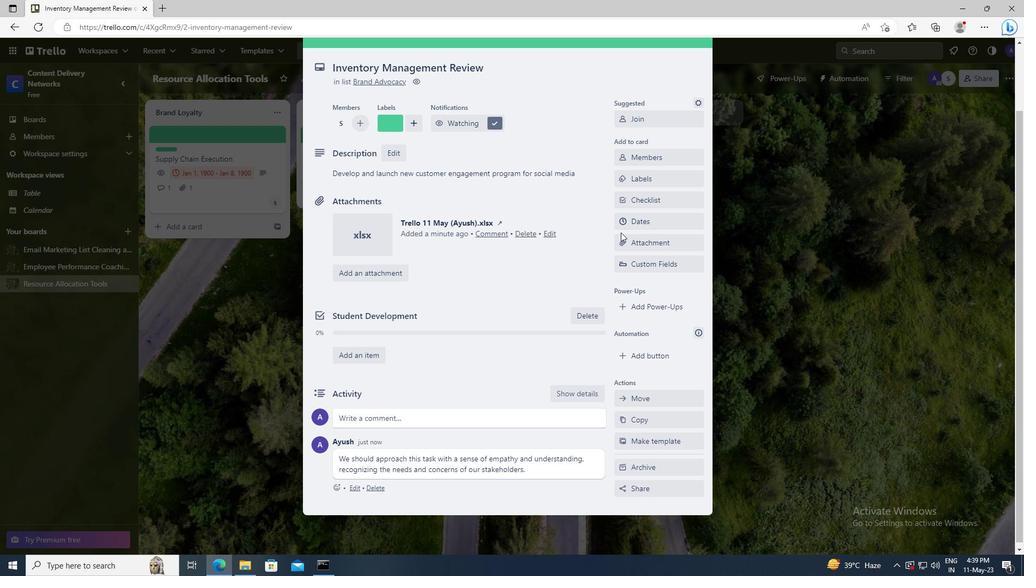 
Action: Mouse pressed left at (632, 222)
Screenshot: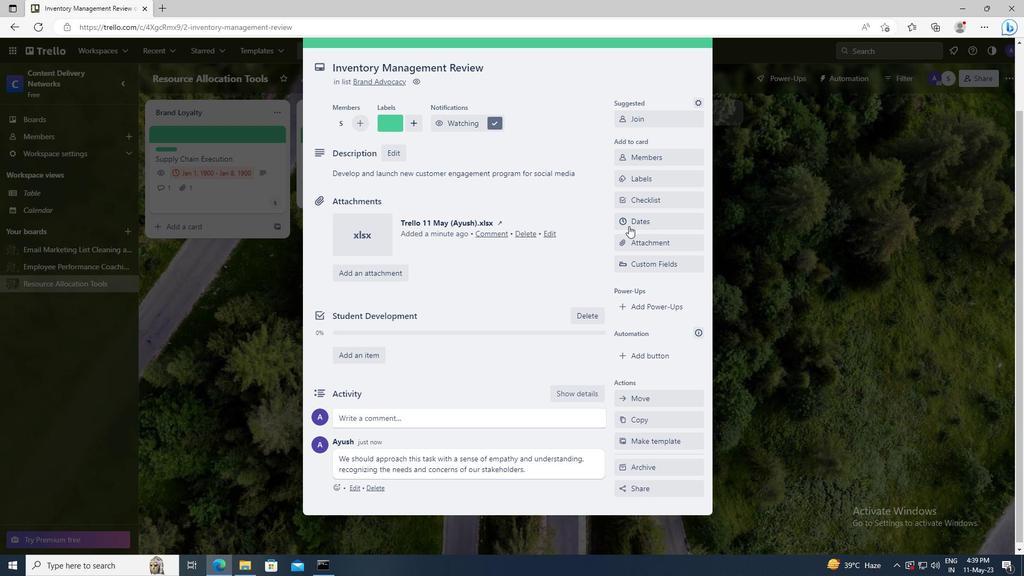 
Action: Mouse moved to (625, 273)
Screenshot: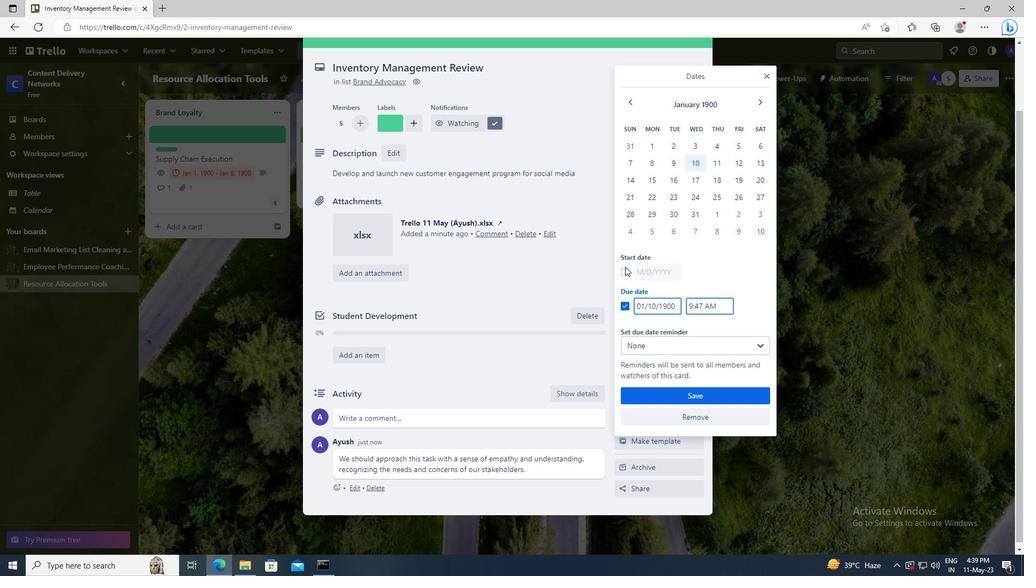 
Action: Mouse pressed left at (625, 273)
Screenshot: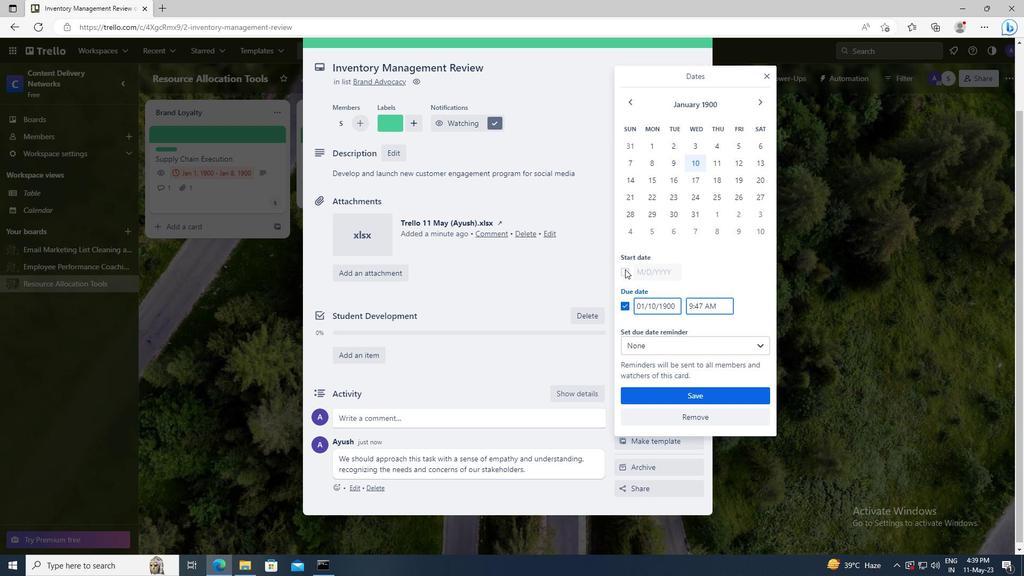 
Action: Mouse moved to (677, 272)
Screenshot: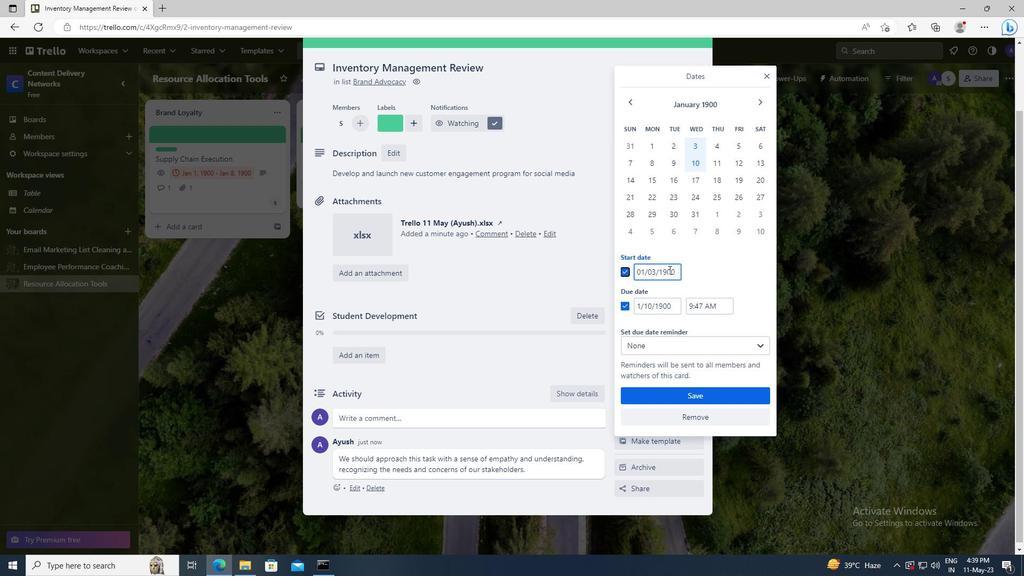 
Action: Mouse pressed left at (677, 272)
Screenshot: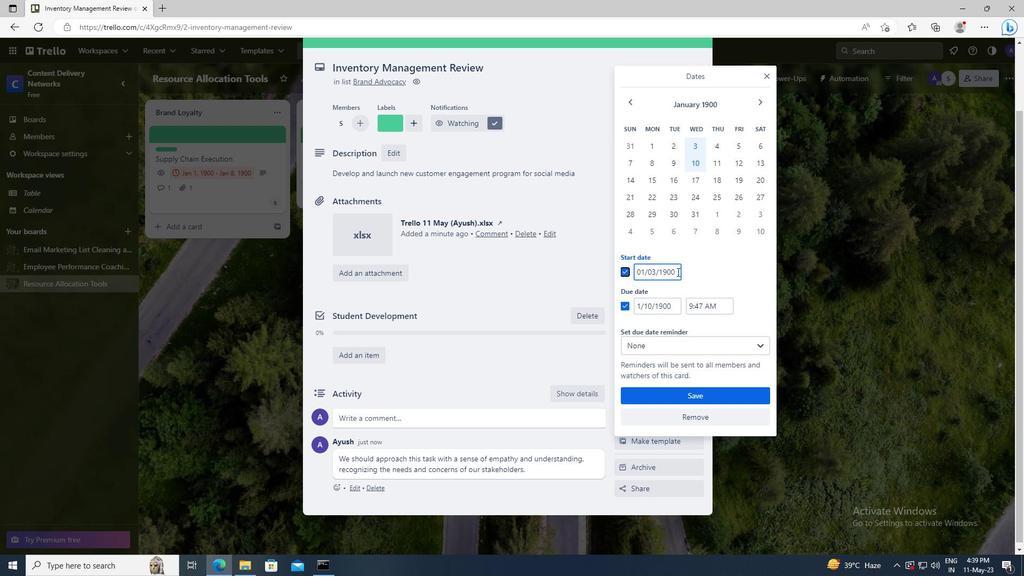 
Action: Key pressed <Key.left><Key.left><Key.left><Key.left><Key.left><Key.backspace>4
Screenshot: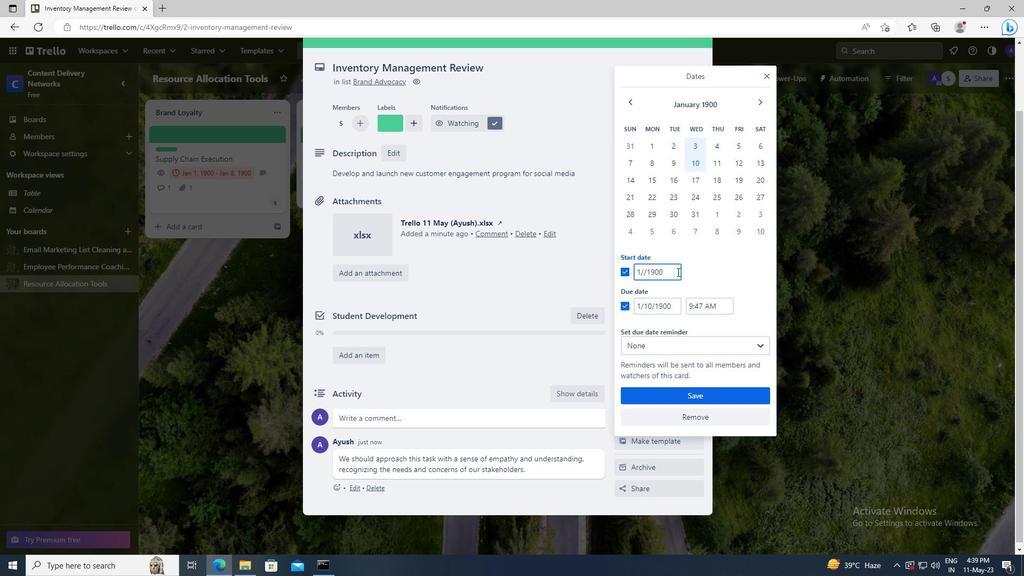 
Action: Mouse moved to (677, 304)
Screenshot: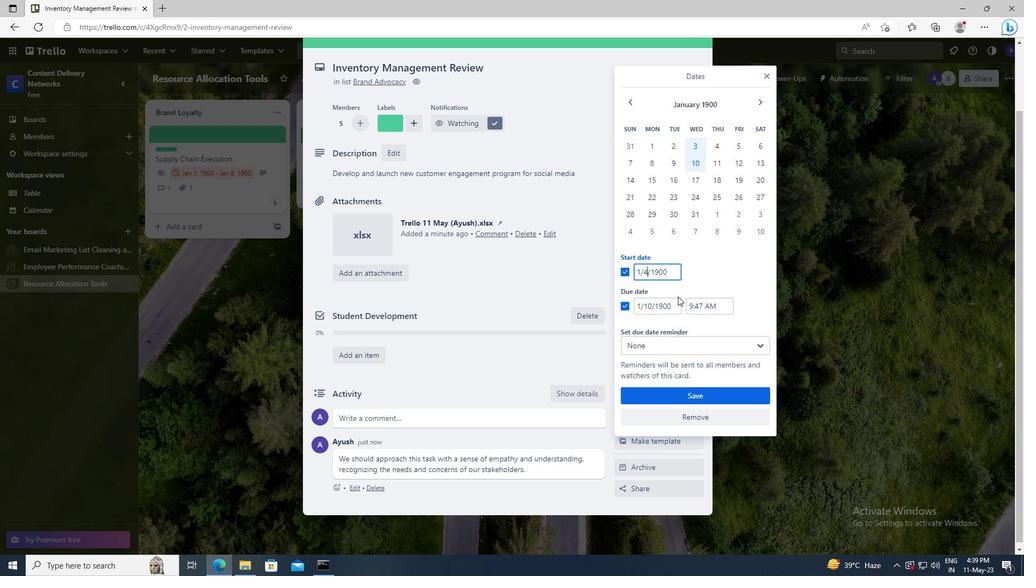 
Action: Mouse pressed left at (677, 304)
Screenshot: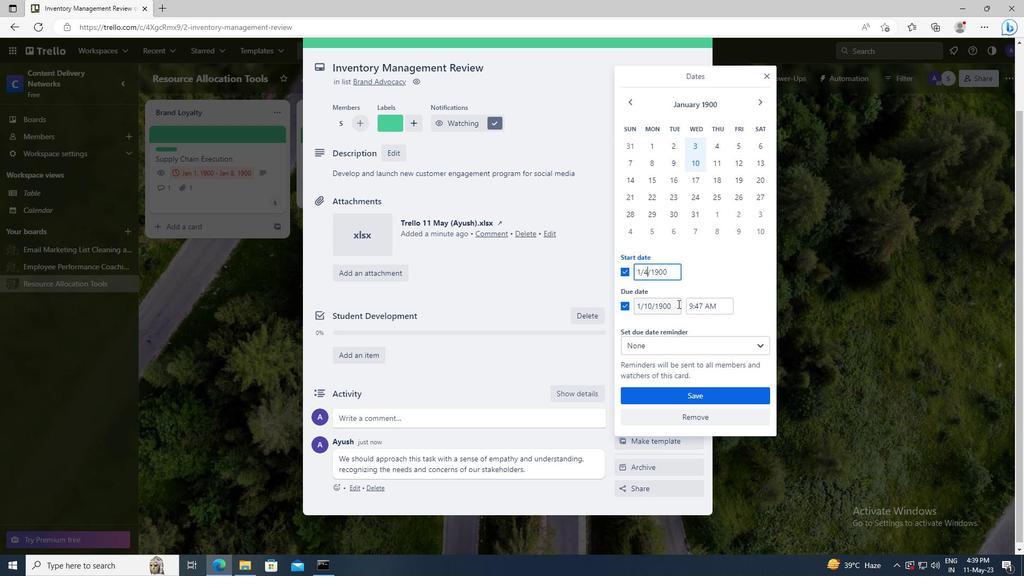 
Action: Key pressed <Key.left><Key.left><Key.left><Key.left><Key.left><Key.backspace><Key.backspace>11
Screenshot: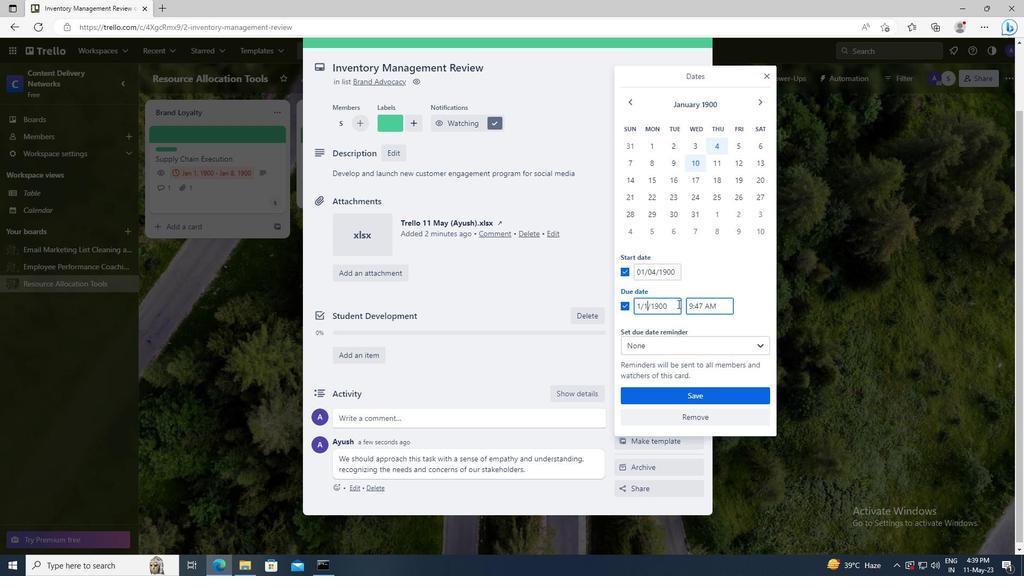 
Action: Mouse moved to (678, 392)
Screenshot: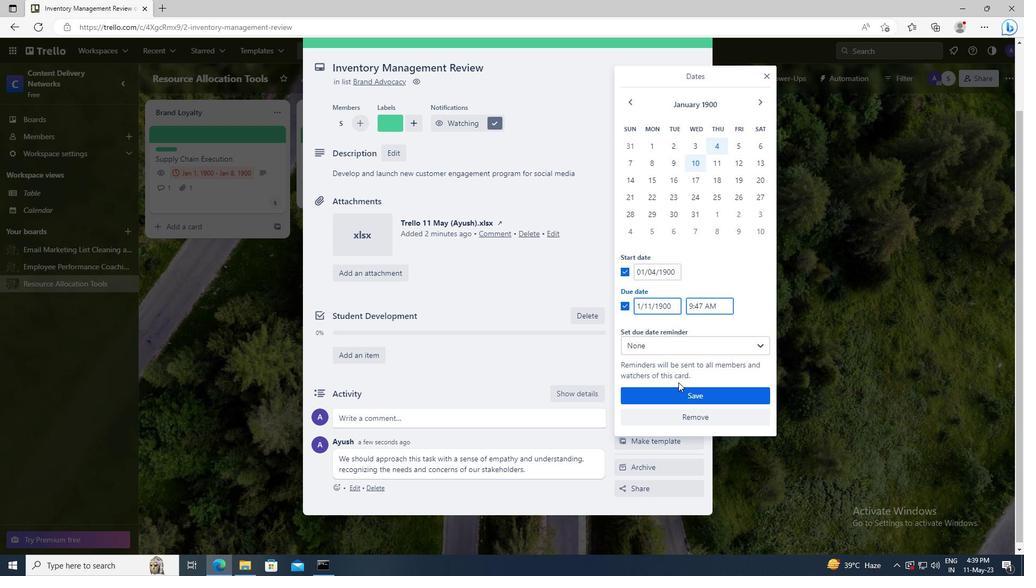 
Action: Mouse pressed left at (678, 392)
Screenshot: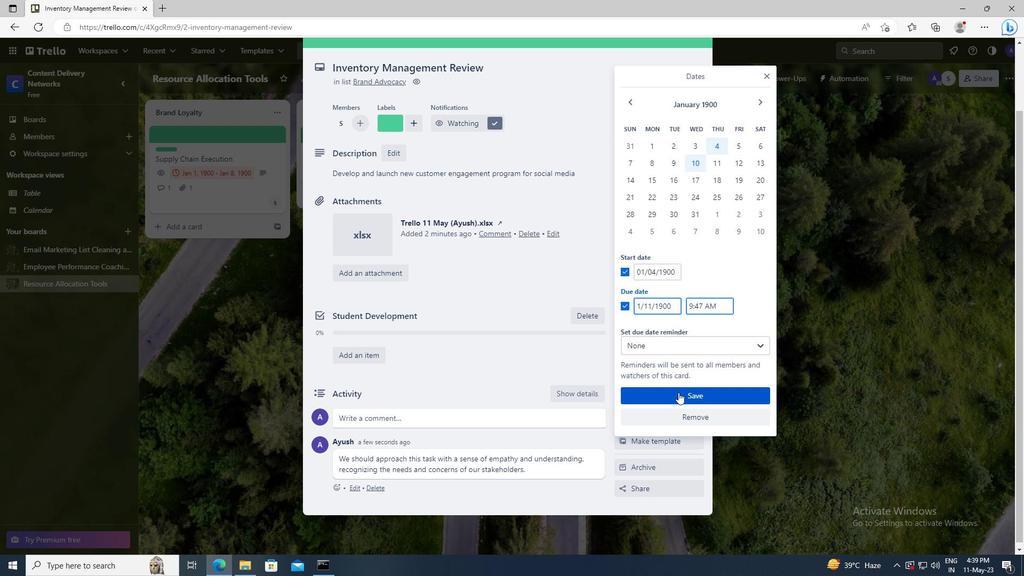 
